 Task: New Product Ideation Session: Facilitate an ideation session to generate innovative concepts for new product offerings based on market insights. Location: Product Ideation Room. Time: 10:00 AM - 12:30 PM.
Action: Mouse moved to (119, 110)
Screenshot: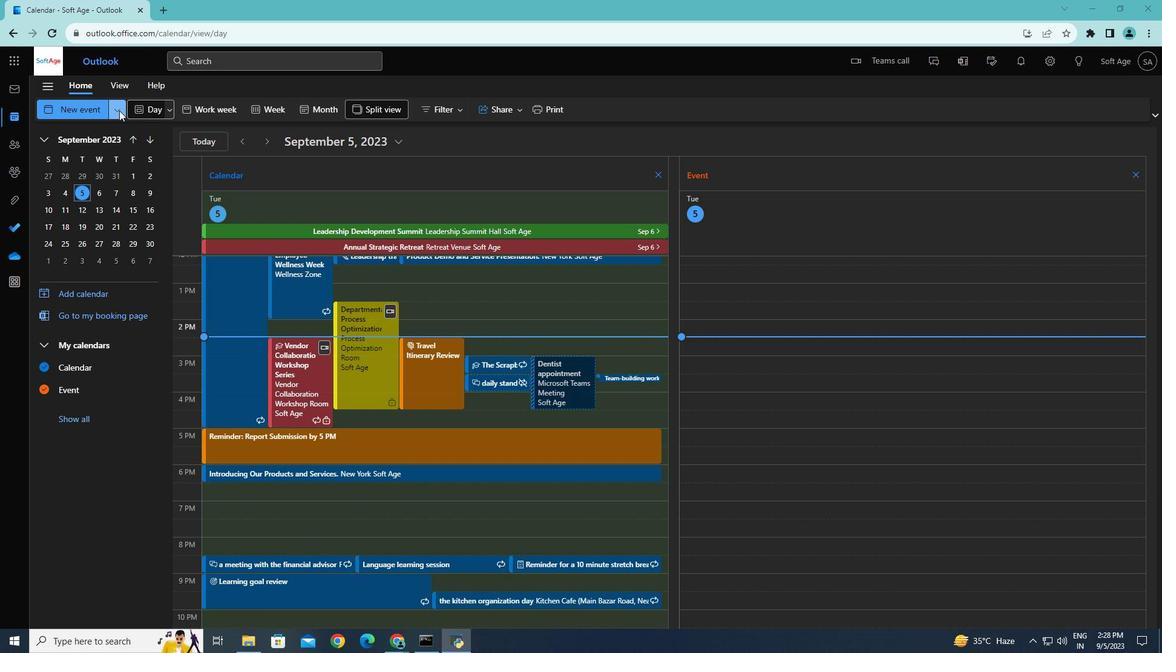 
Action: Mouse pressed left at (119, 110)
Screenshot: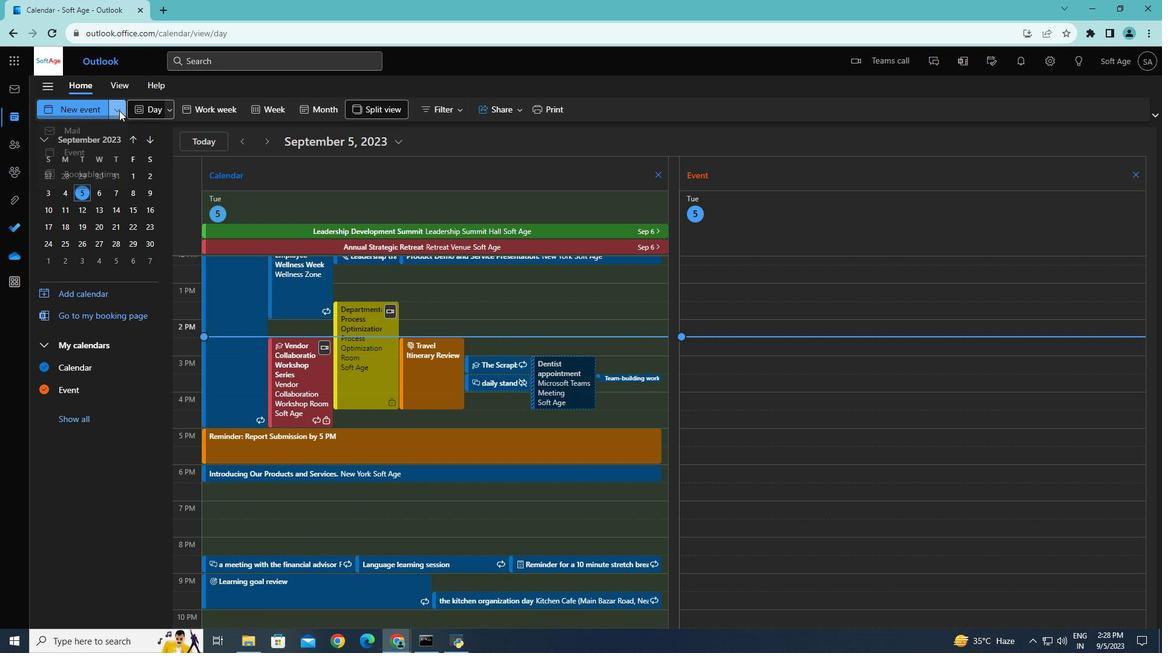 
Action: Mouse moved to (92, 163)
Screenshot: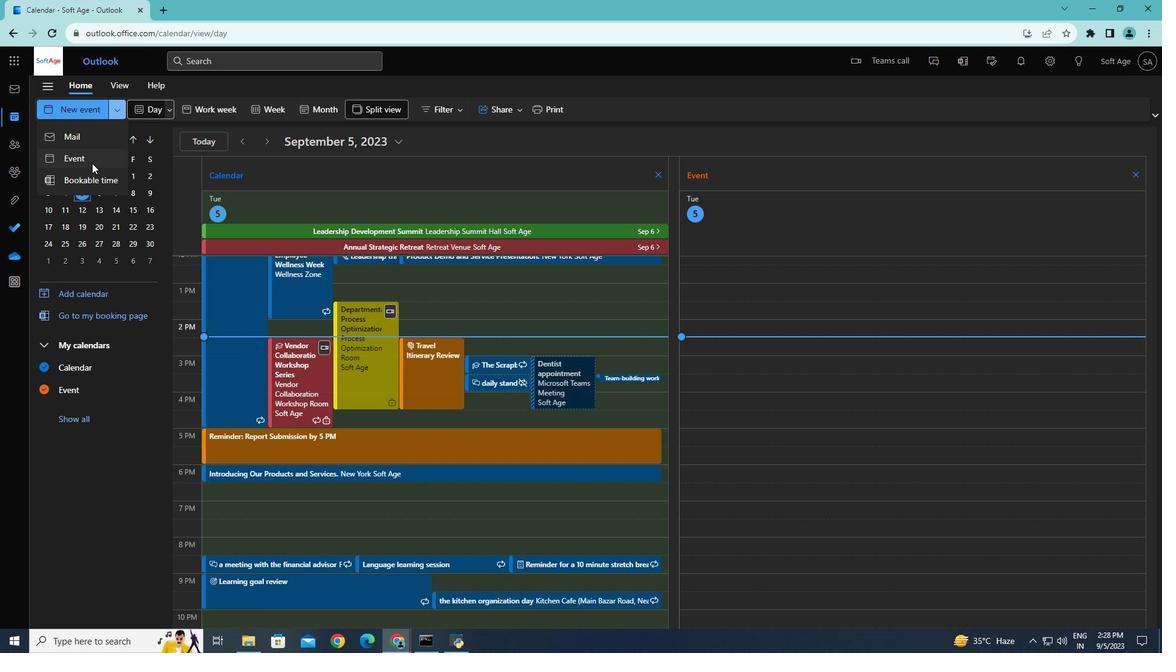 
Action: Mouse pressed left at (92, 163)
Screenshot: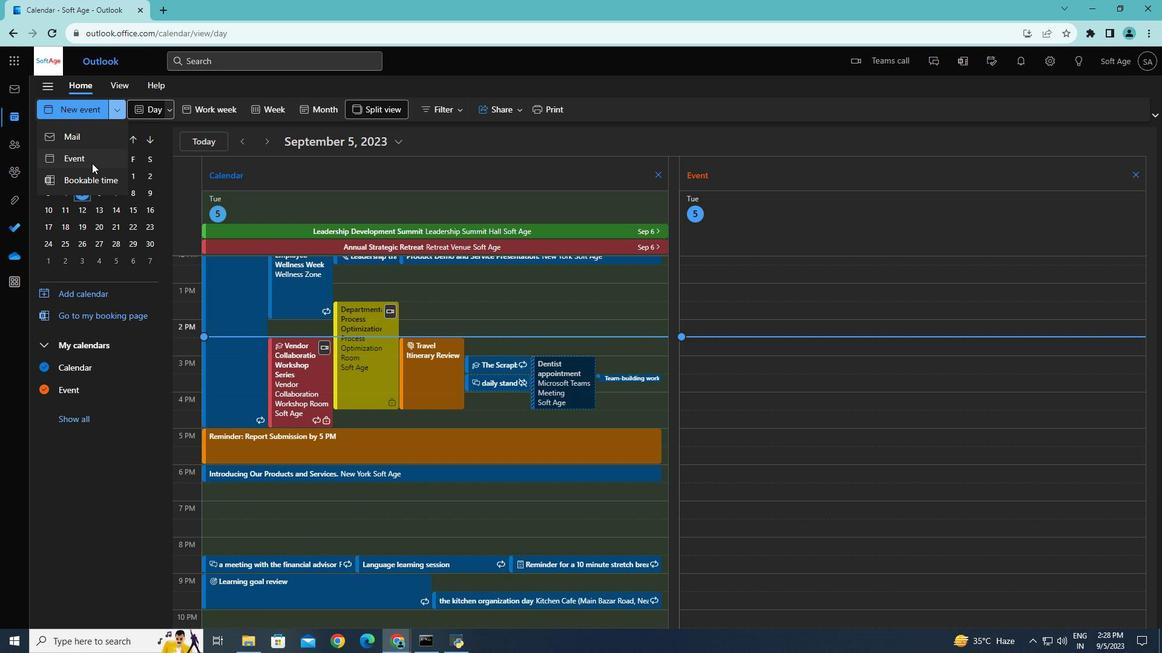 
Action: Mouse moved to (311, 182)
Screenshot: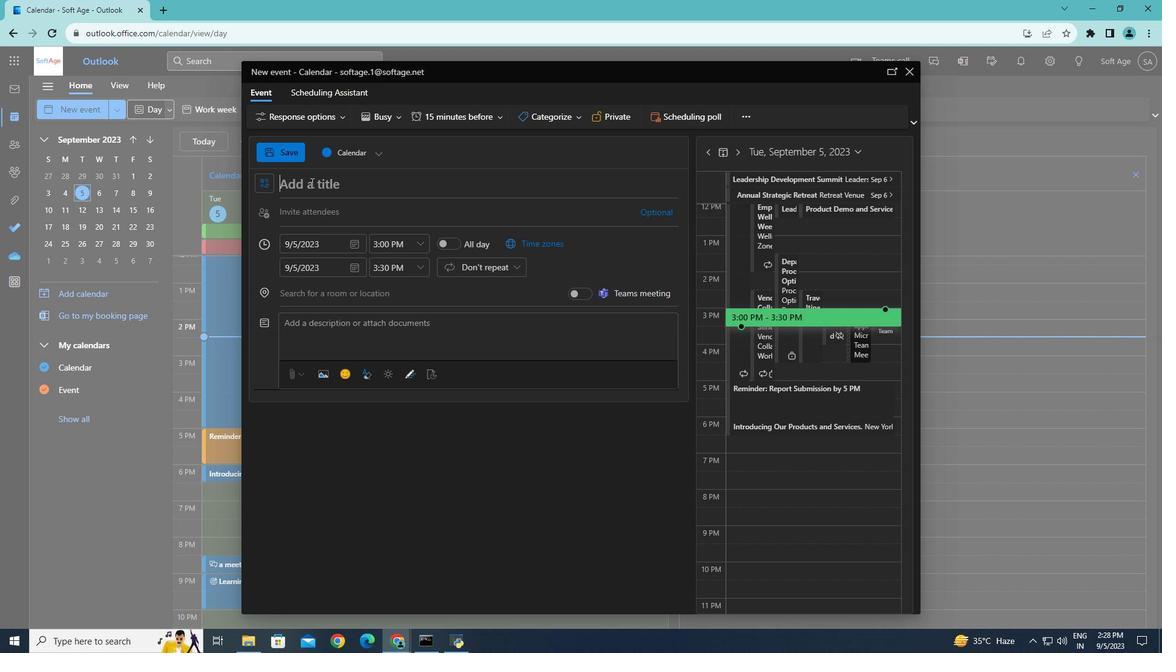 
Action: Mouse pressed left at (311, 182)
Screenshot: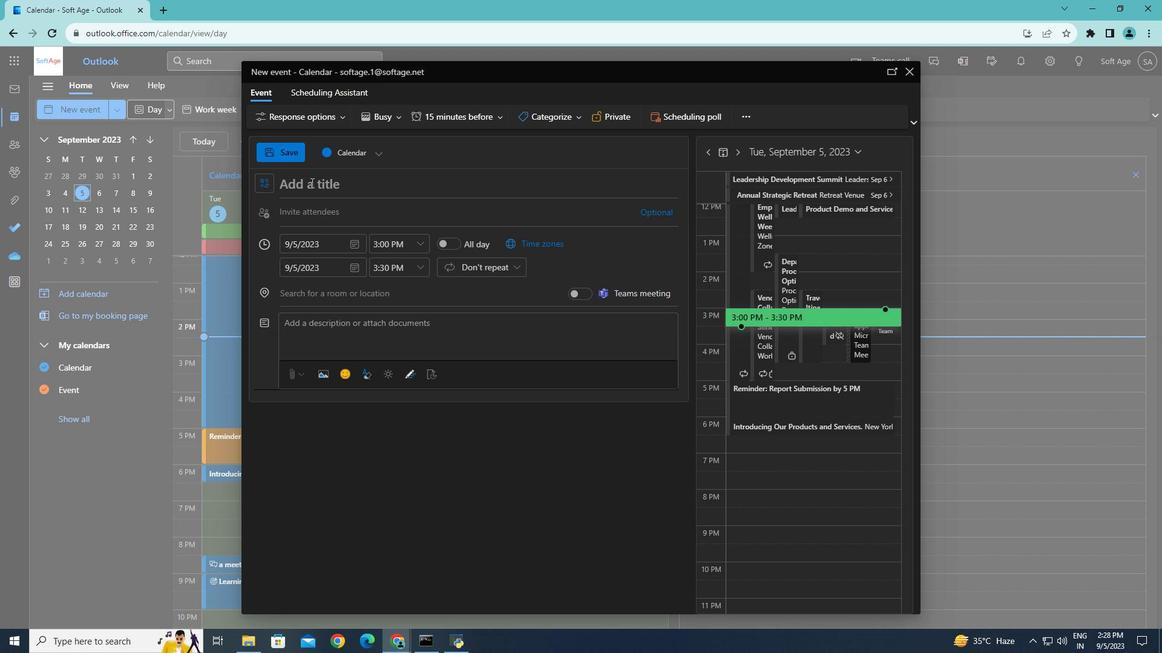 
Action: Mouse moved to (891, 76)
Screenshot: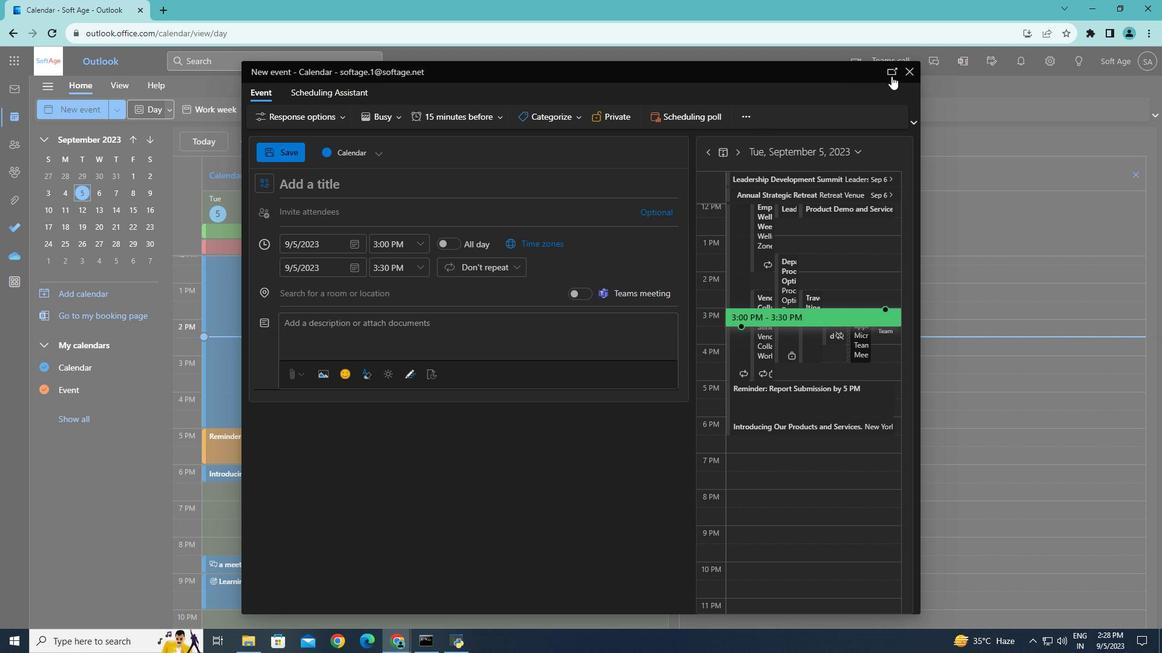 
Action: Mouse pressed left at (891, 76)
Screenshot: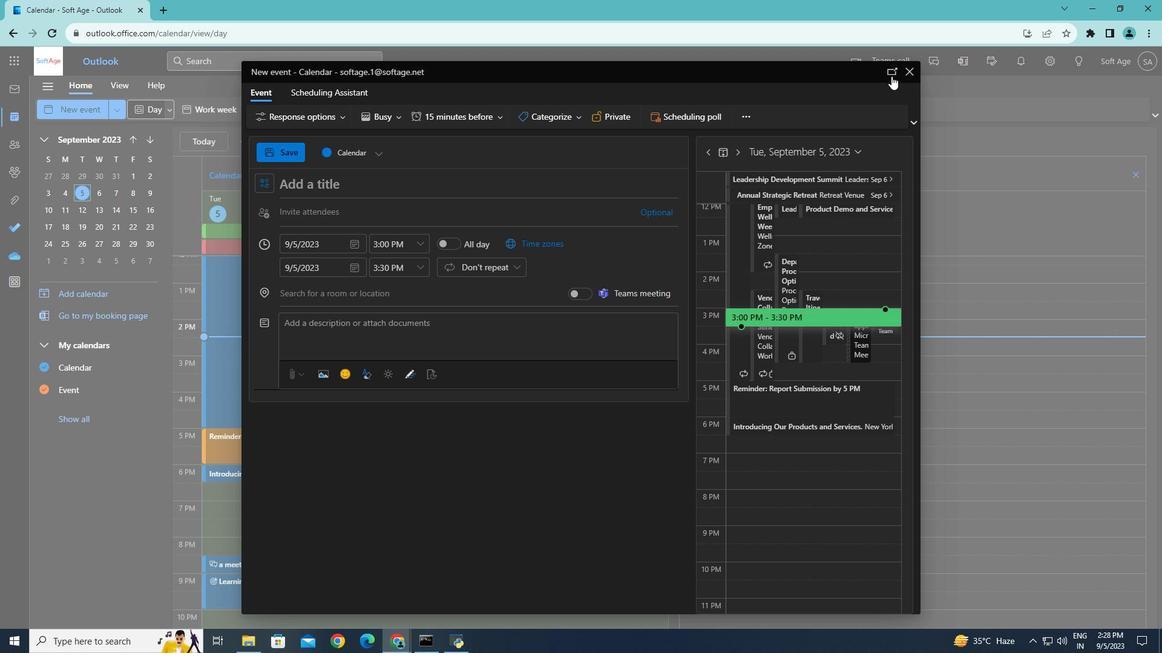
Action: Mouse moved to (798, 71)
Screenshot: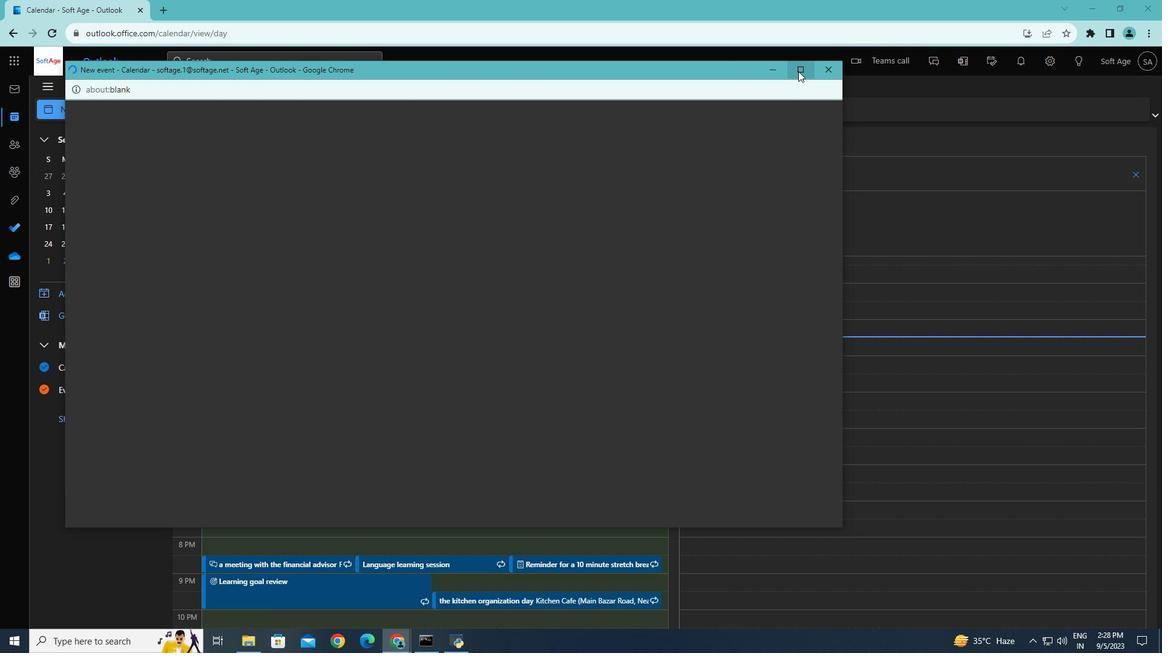 
Action: Mouse pressed left at (798, 71)
Screenshot: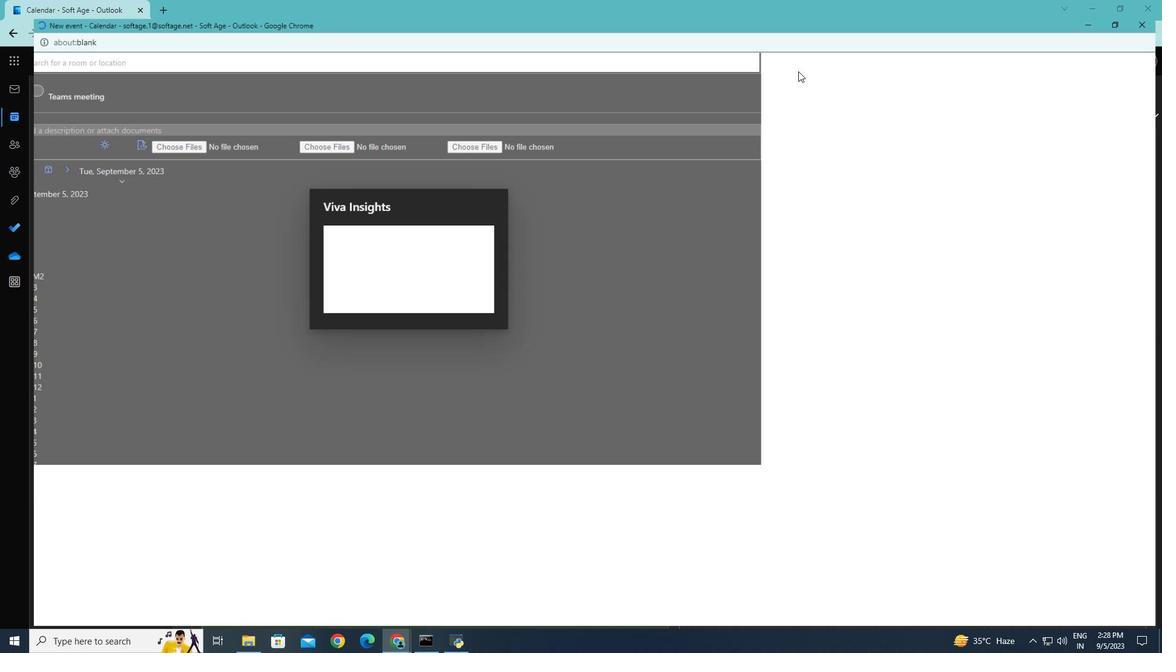 
Action: Mouse moved to (252, 158)
Screenshot: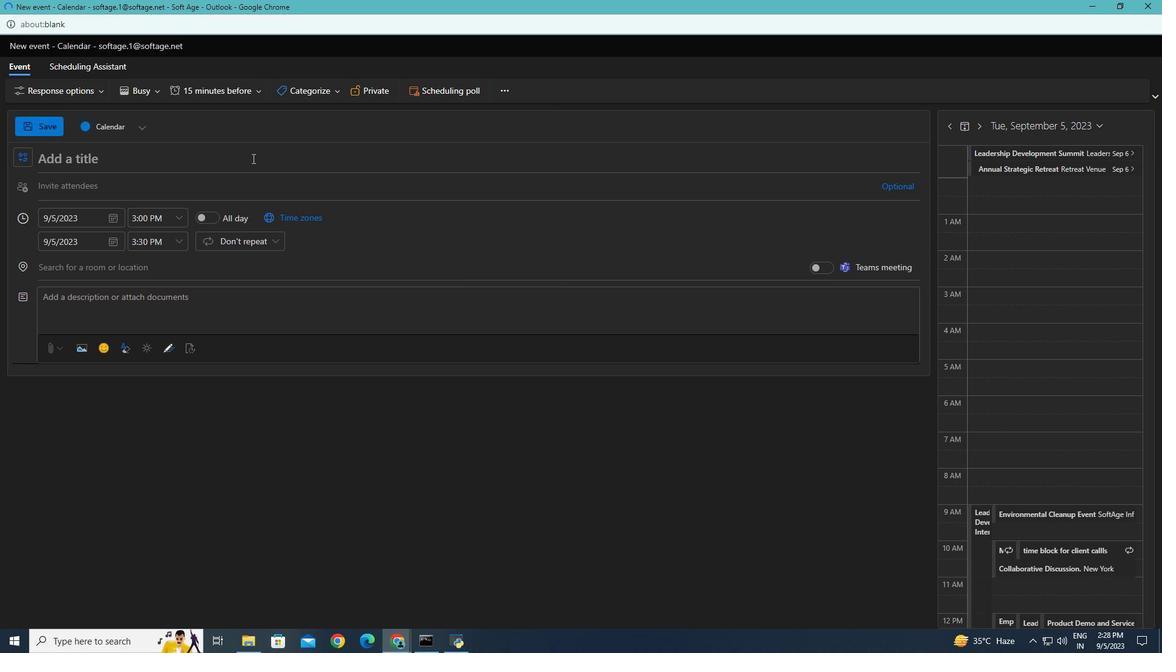 
Action: Key pressed <Key.caps_lock>N<Key.caps_lock>ew<Key.space><Key.caps_lock>P<Key.caps_lock>ro
Screenshot: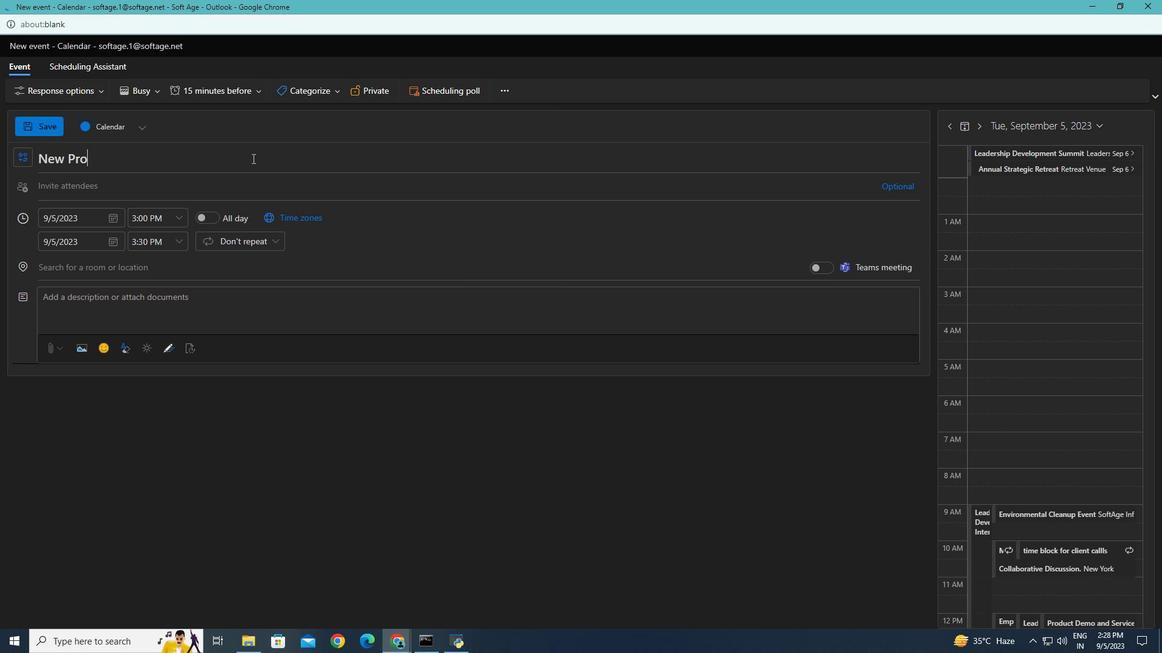 
Action: Mouse moved to (254, 158)
Screenshot: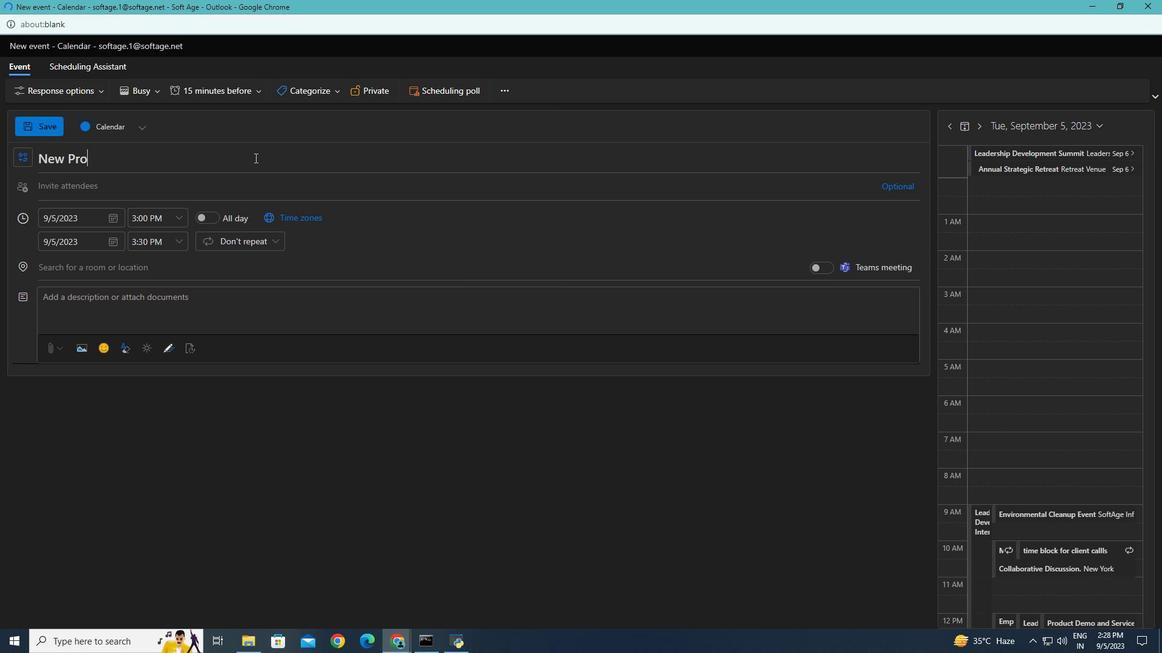 
Action: Key pressed duct<Key.space><Key.caps_lock>I<Key.caps_lock>deation<Key.space><Key.caps_lock>S<Key.caps_lock>ession
Screenshot: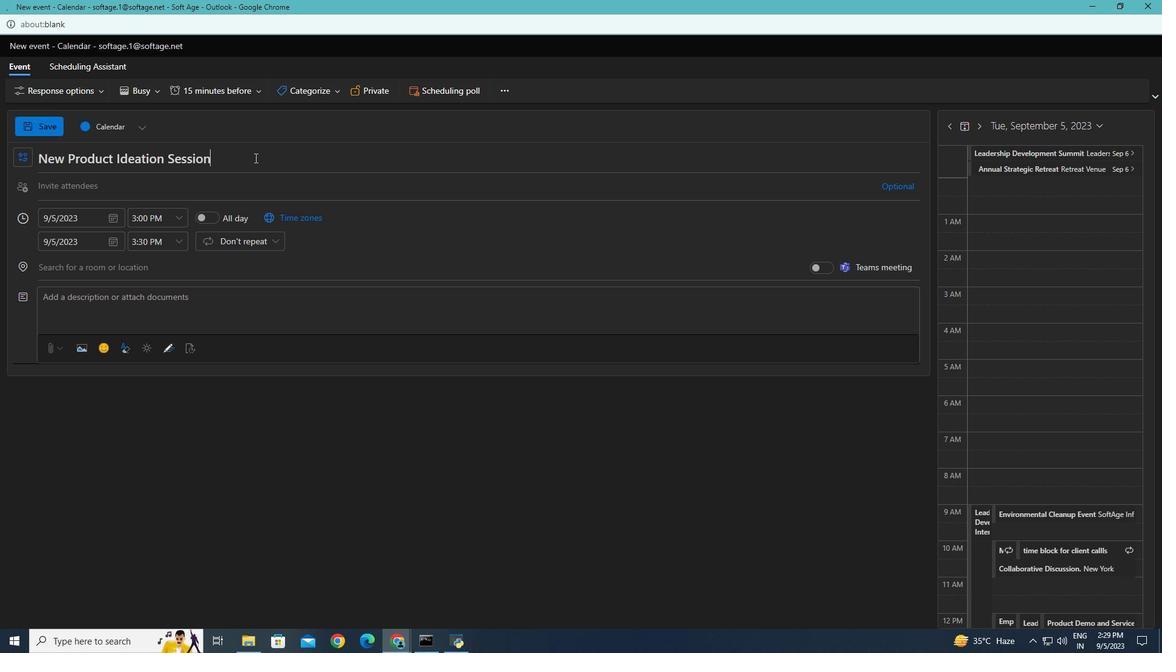 
Action: Mouse moved to (195, 303)
Screenshot: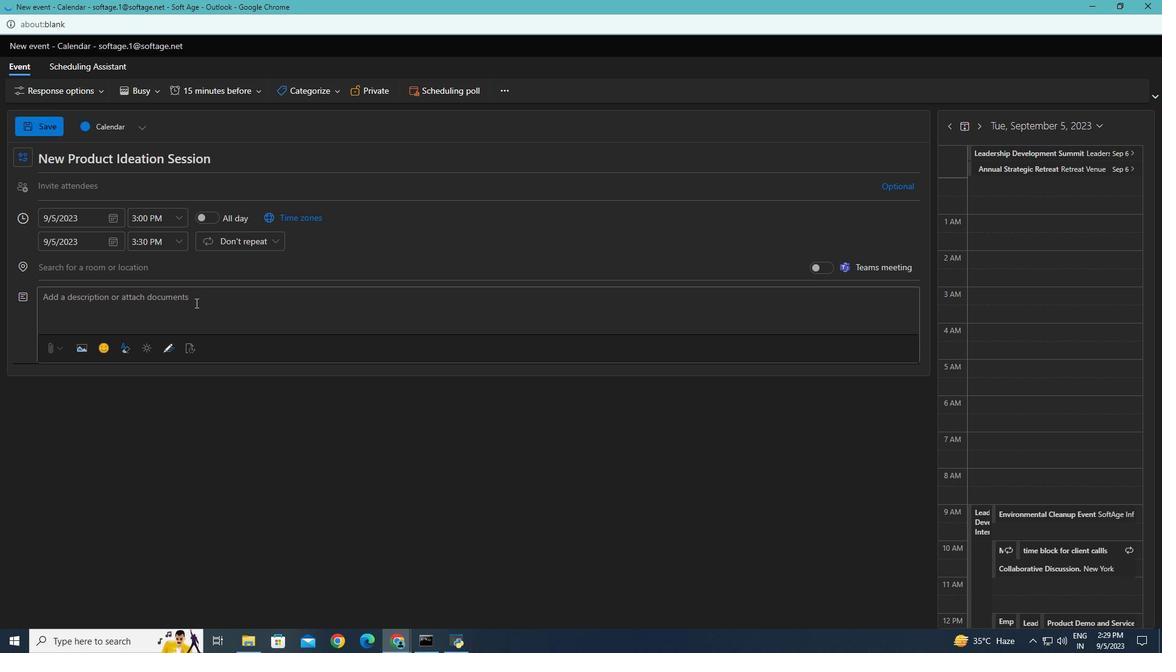 
Action: Mouse pressed left at (195, 303)
Screenshot: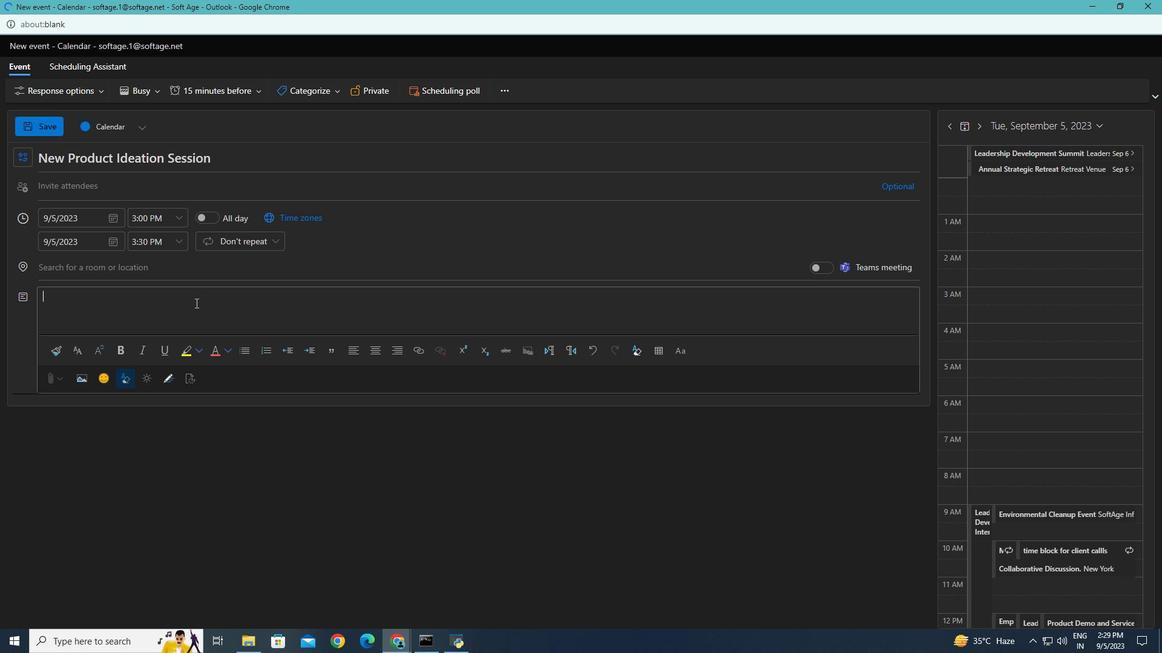 
Action: Key pressed <Key.caps_lock>F<Key.caps_lock>acilitate<Key.space>an<Key.space>ideation<Key.space>session<Key.space>to<Key.space>generate<Key.space>innovative<Key.space>concepts<Key.space>for<Key.space>new<Key.space>product<Key.space>offerings<Key.space>based<Key.space>on<Key.space>market<Key.space>insights.
Screenshot: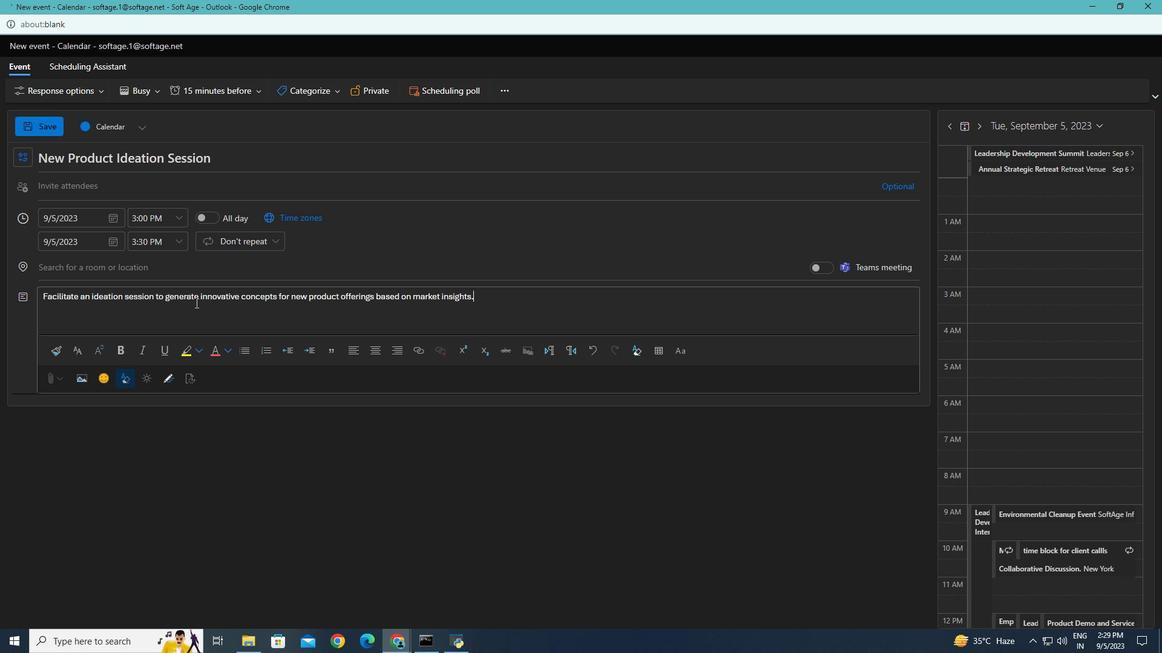 
Action: Mouse moved to (105, 263)
Screenshot: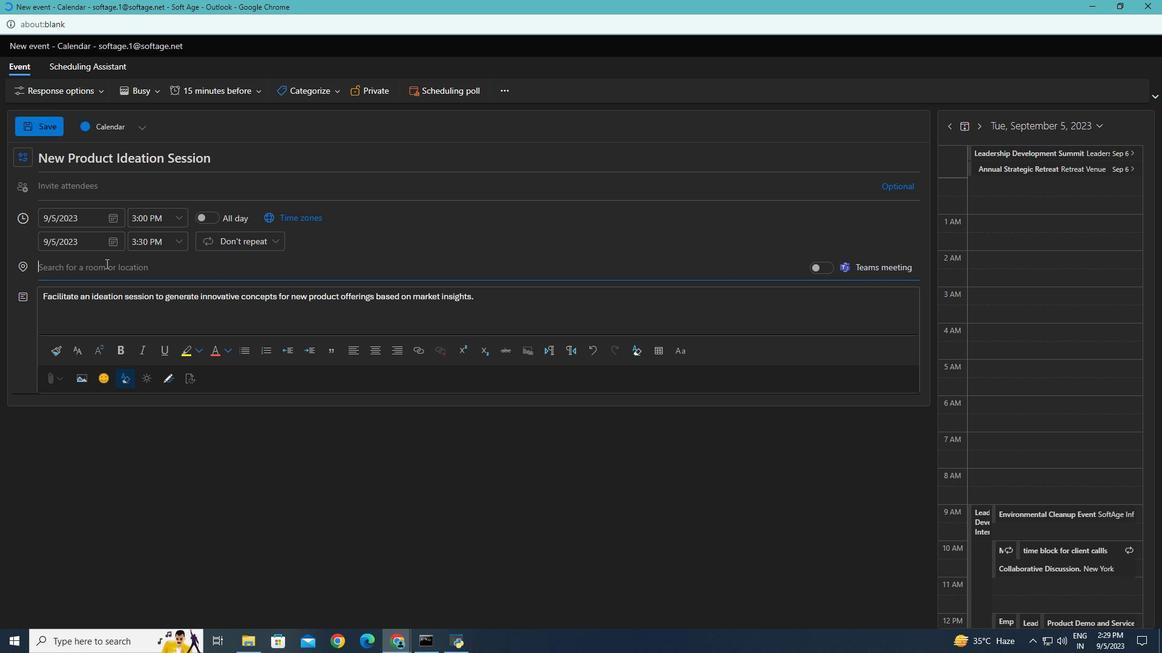 
Action: Mouse pressed left at (105, 263)
Screenshot: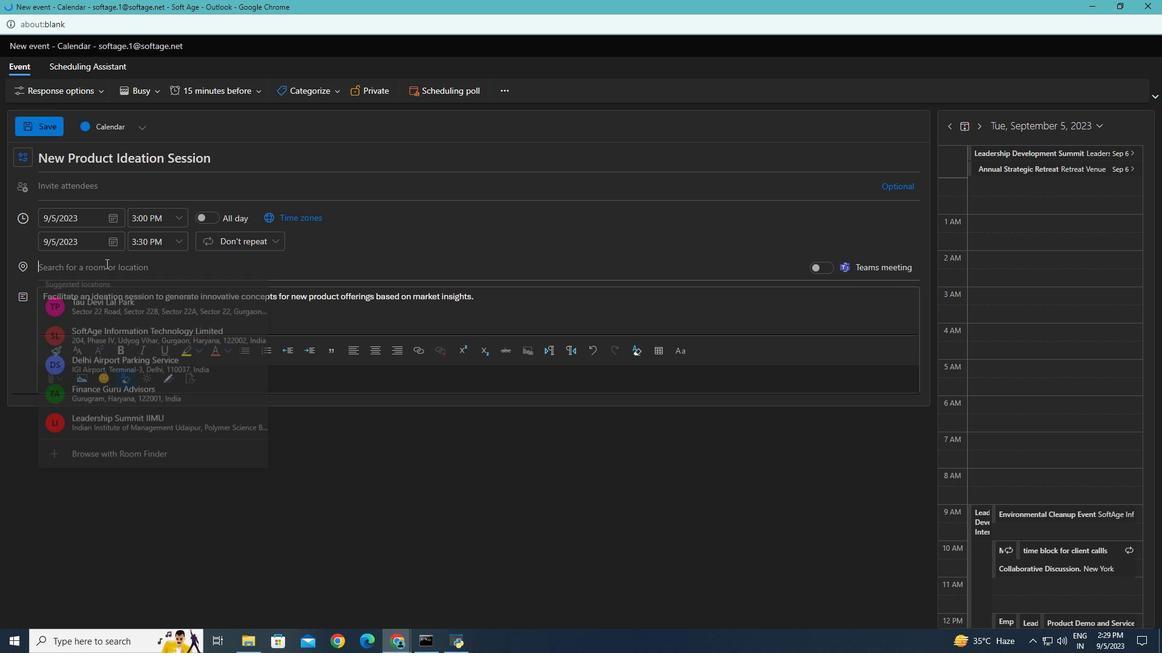 
Action: Key pressed <Key.caps_lock>P<Key.caps_lock>roduct<Key.space><Key.caps_lock>I<Key.caps_lock>deation<Key.space><Key.caps_lock>R<Key.caps_lock>oom<Key.enter>
Screenshot: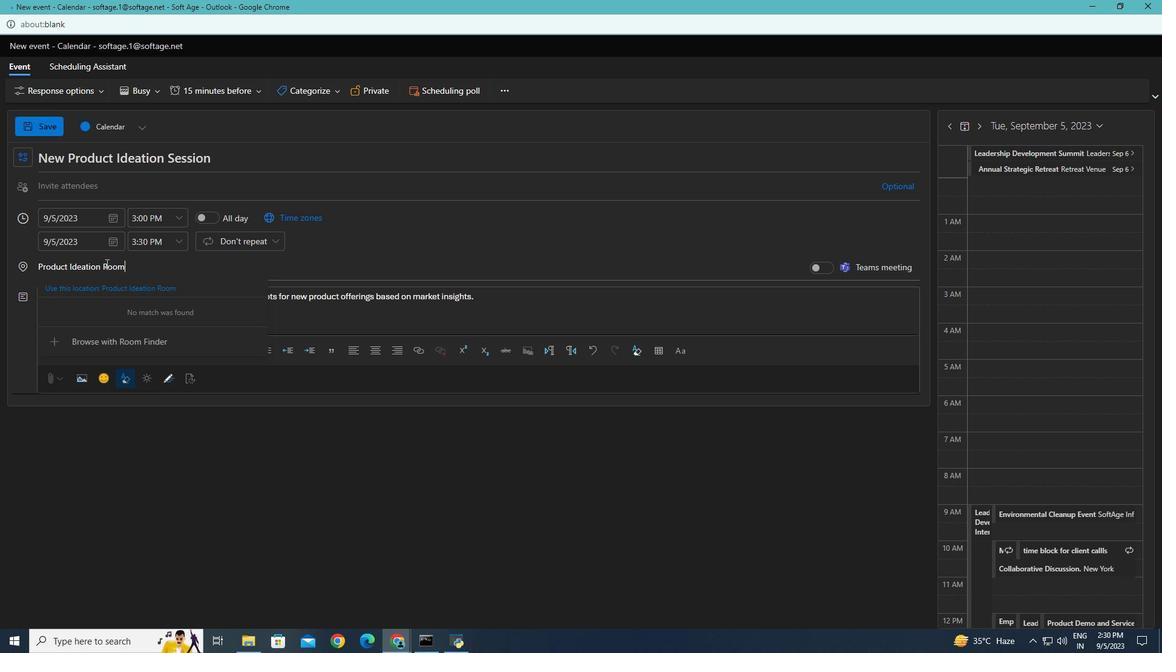 
Action: Mouse moved to (179, 216)
Screenshot: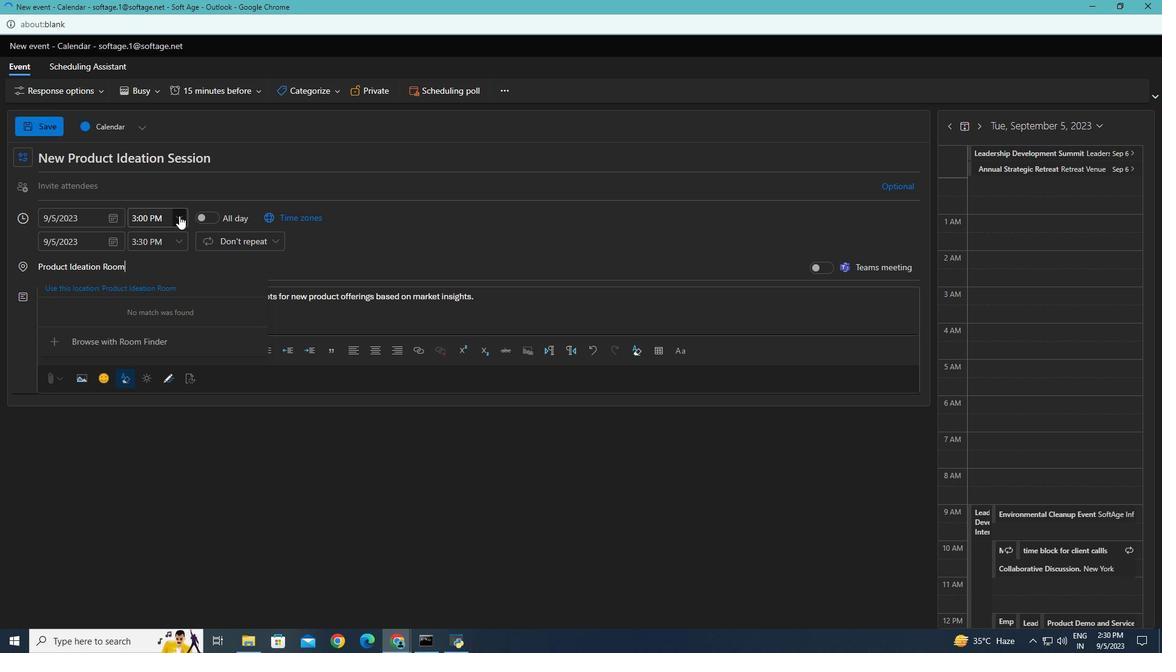 
Action: Mouse pressed left at (179, 216)
Screenshot: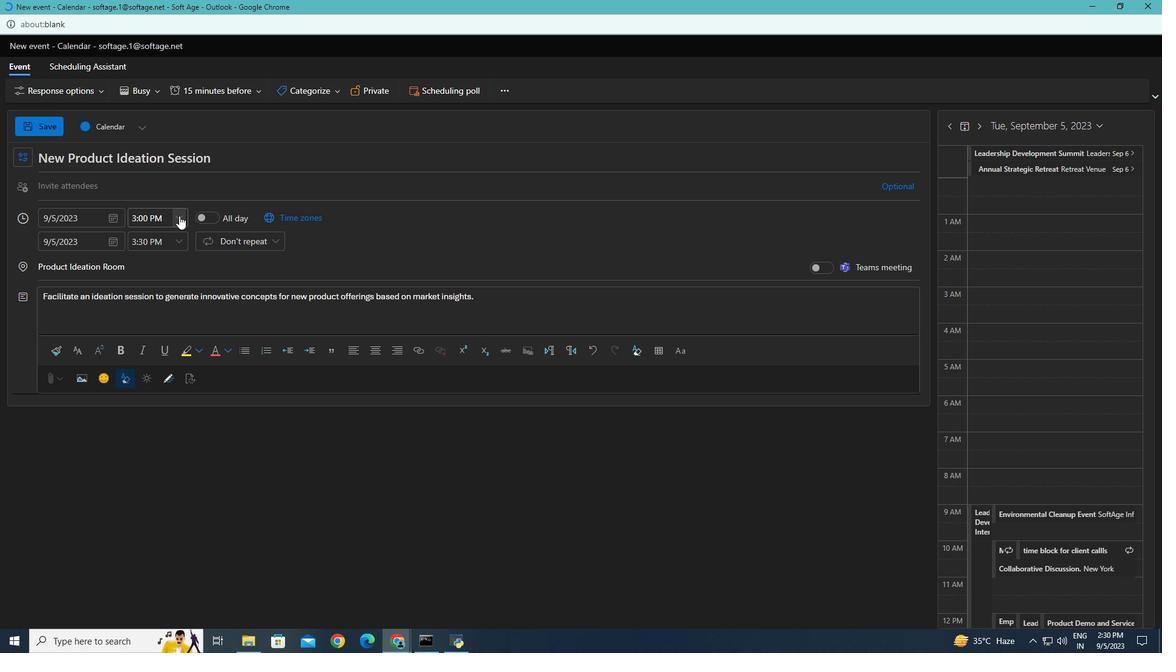 
Action: Mouse moved to (165, 263)
Screenshot: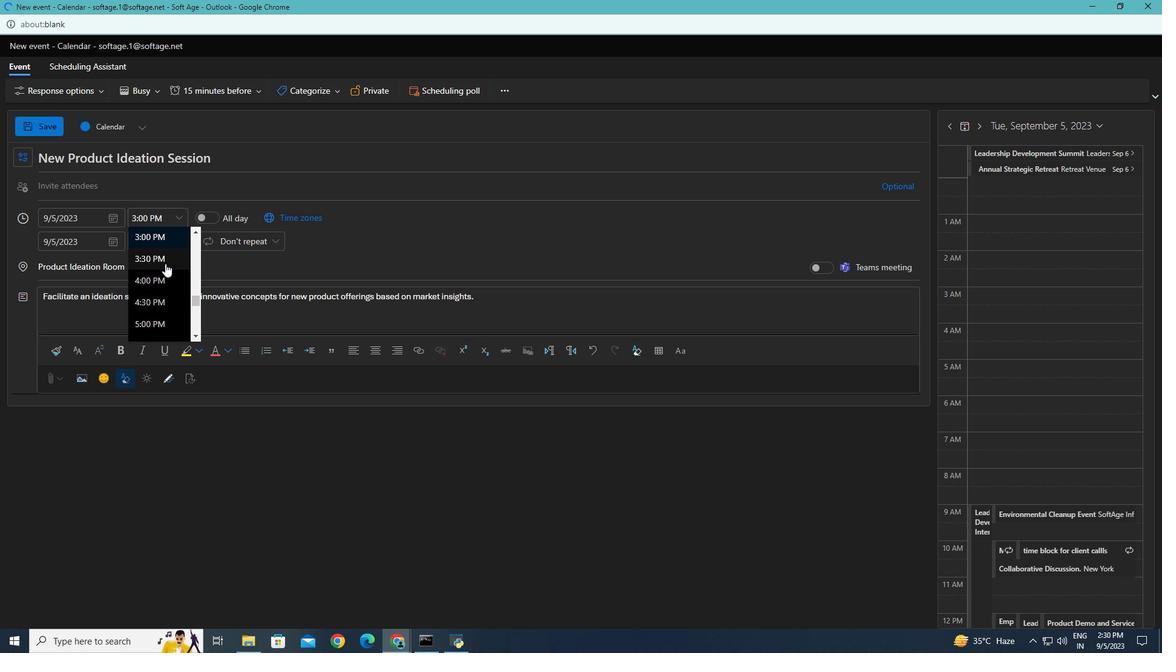 
Action: Mouse scrolled (165, 264) with delta (0, 0)
Screenshot: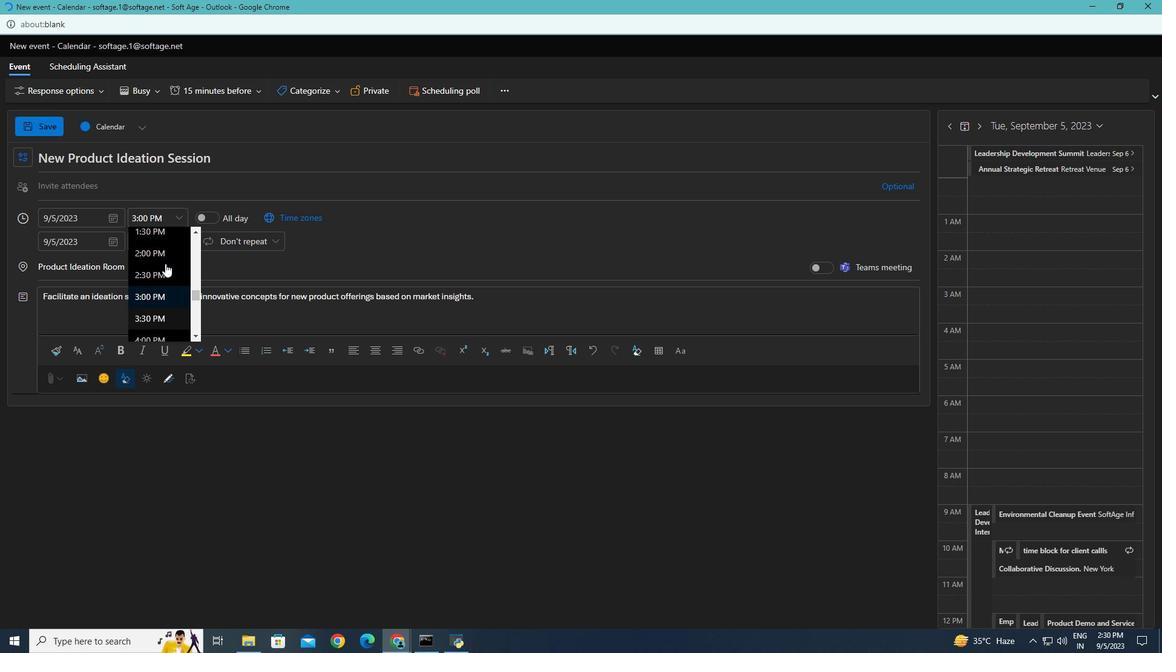 
Action: Mouse scrolled (165, 264) with delta (0, 0)
Screenshot: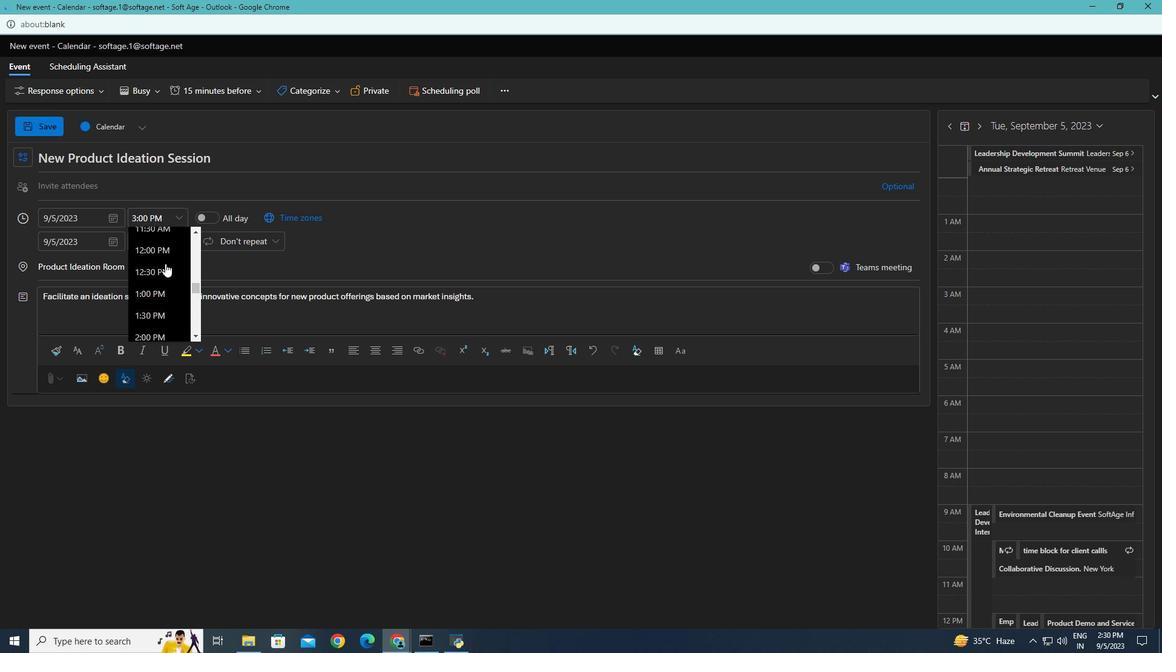 
Action: Mouse scrolled (165, 264) with delta (0, 0)
Screenshot: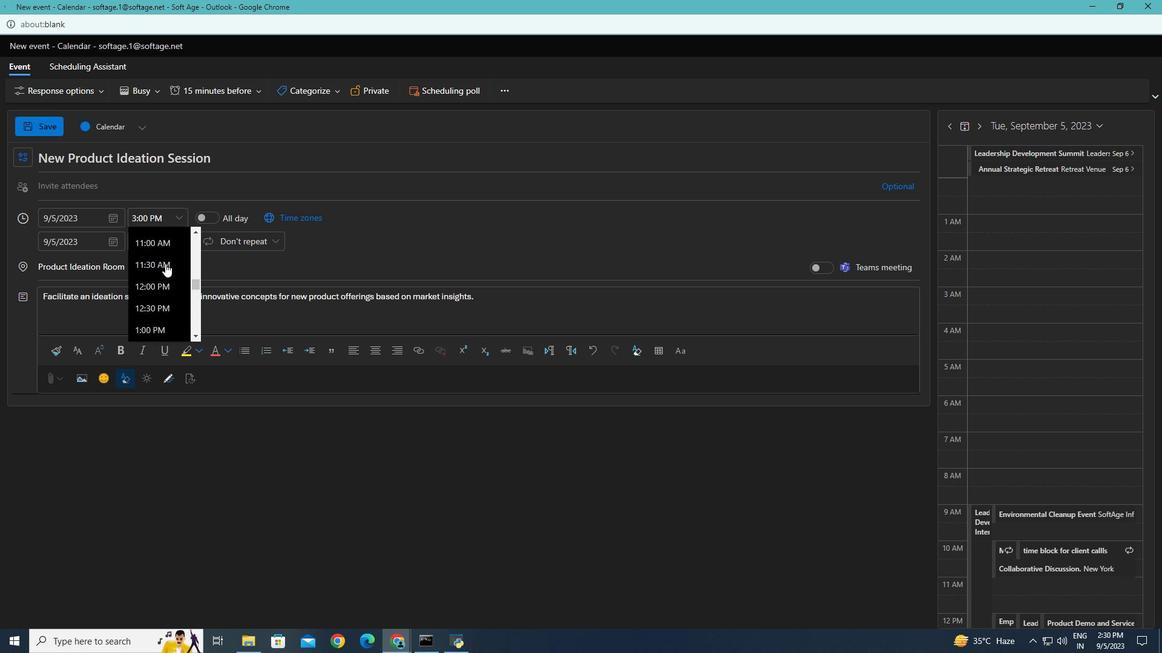 
Action: Mouse moved to (164, 250)
Screenshot: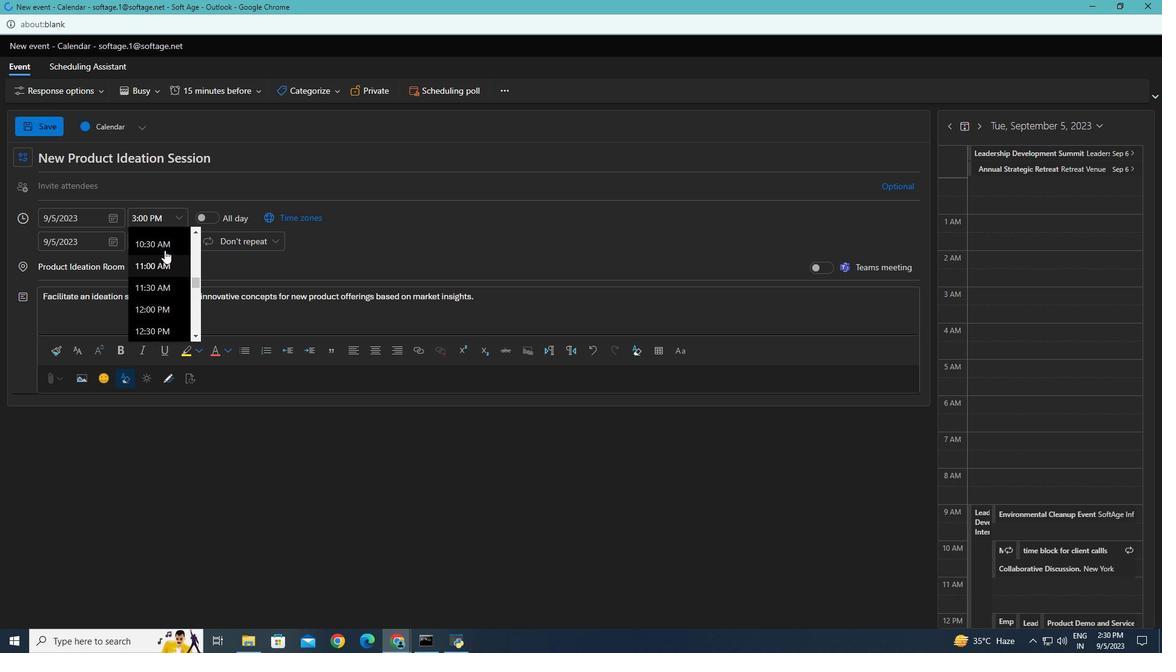 
Action: Mouse scrolled (164, 251) with delta (0, 0)
Screenshot: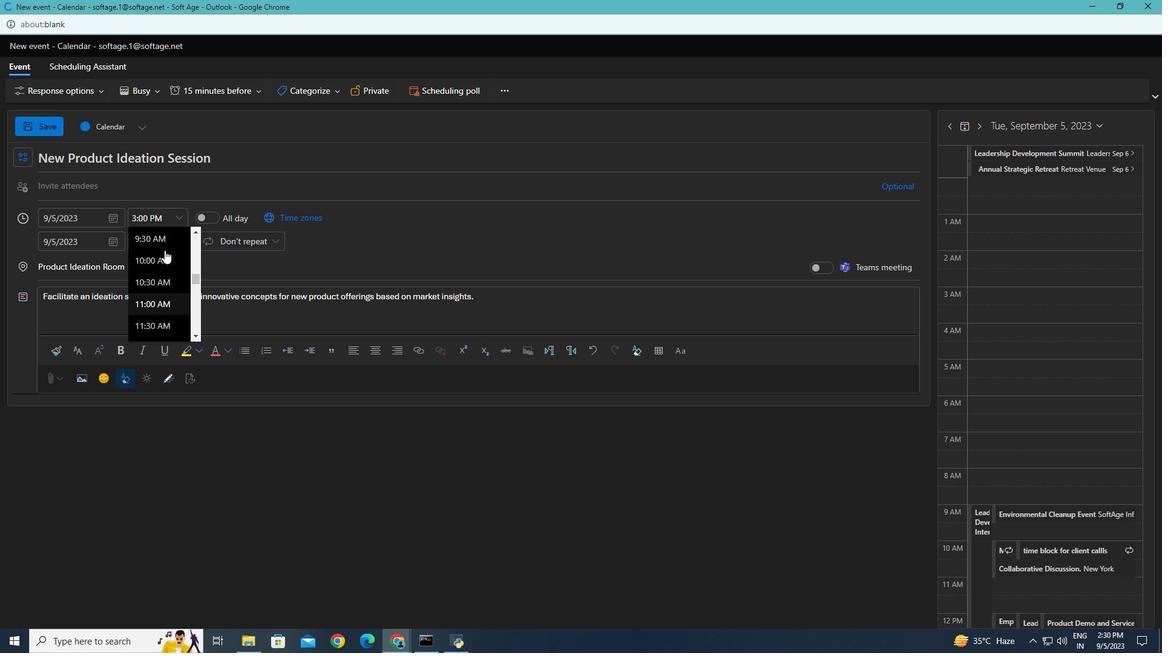 
Action: Mouse moved to (162, 259)
Screenshot: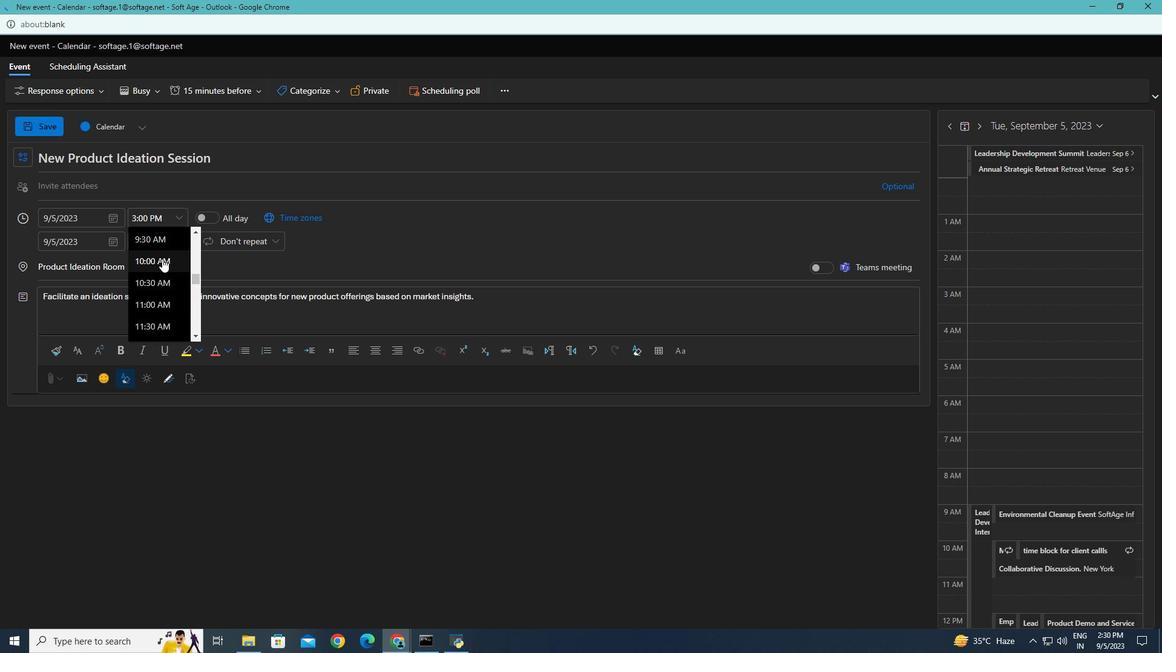 
Action: Mouse pressed left at (162, 259)
Screenshot: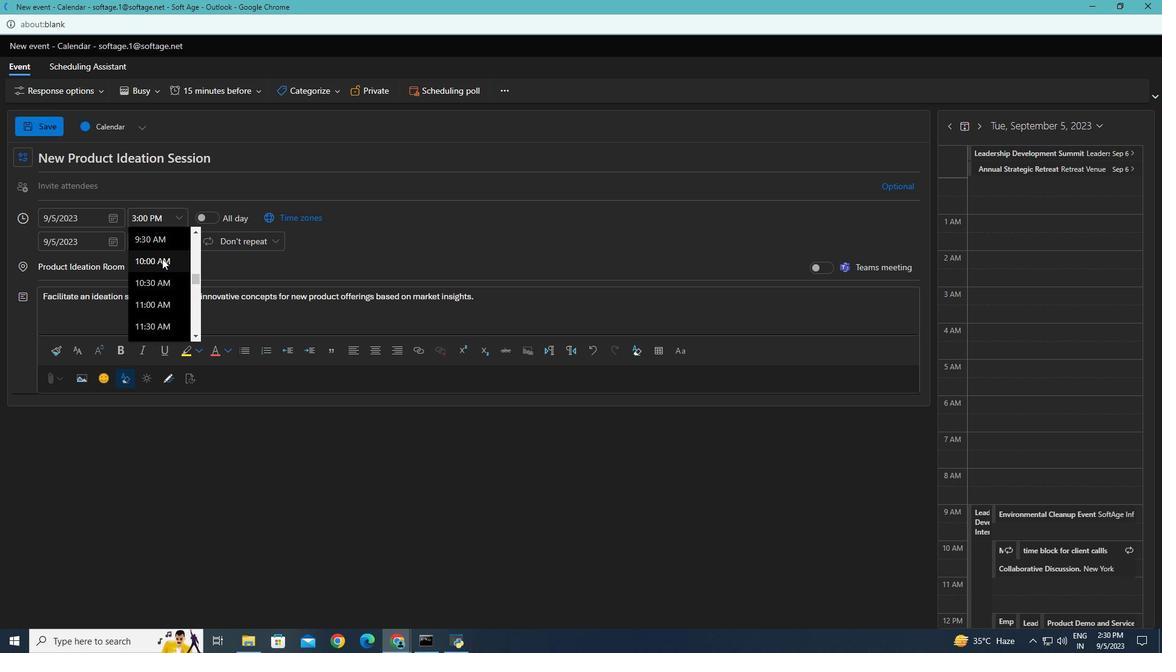 
Action: Mouse moved to (178, 243)
Screenshot: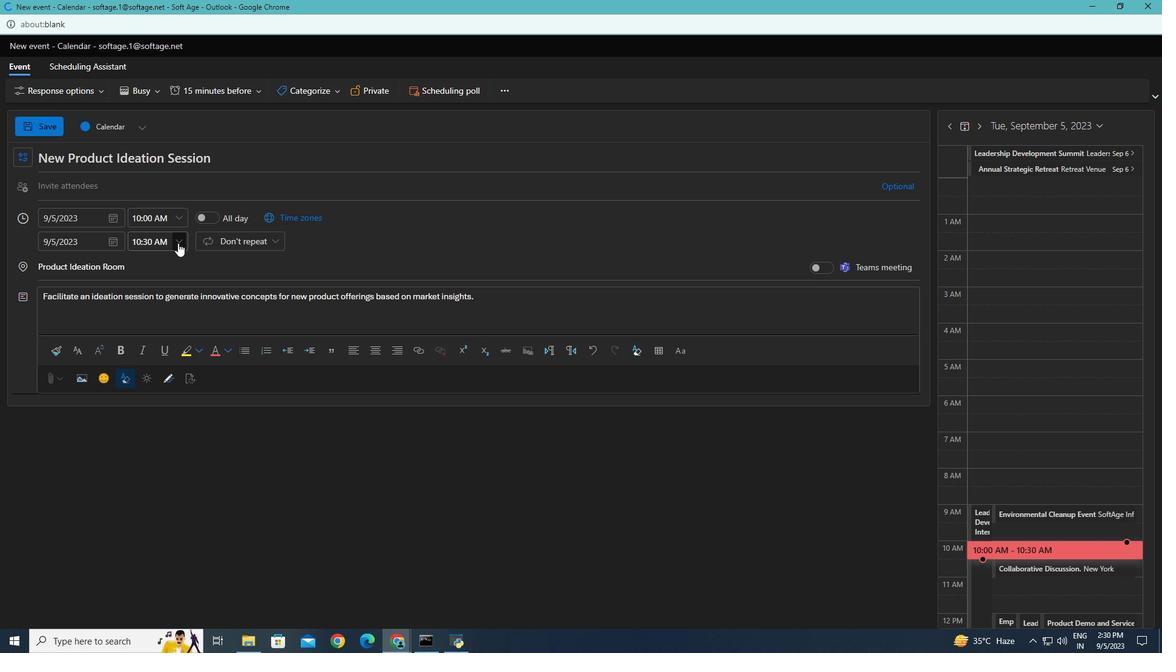 
Action: Mouse pressed left at (178, 243)
Screenshot: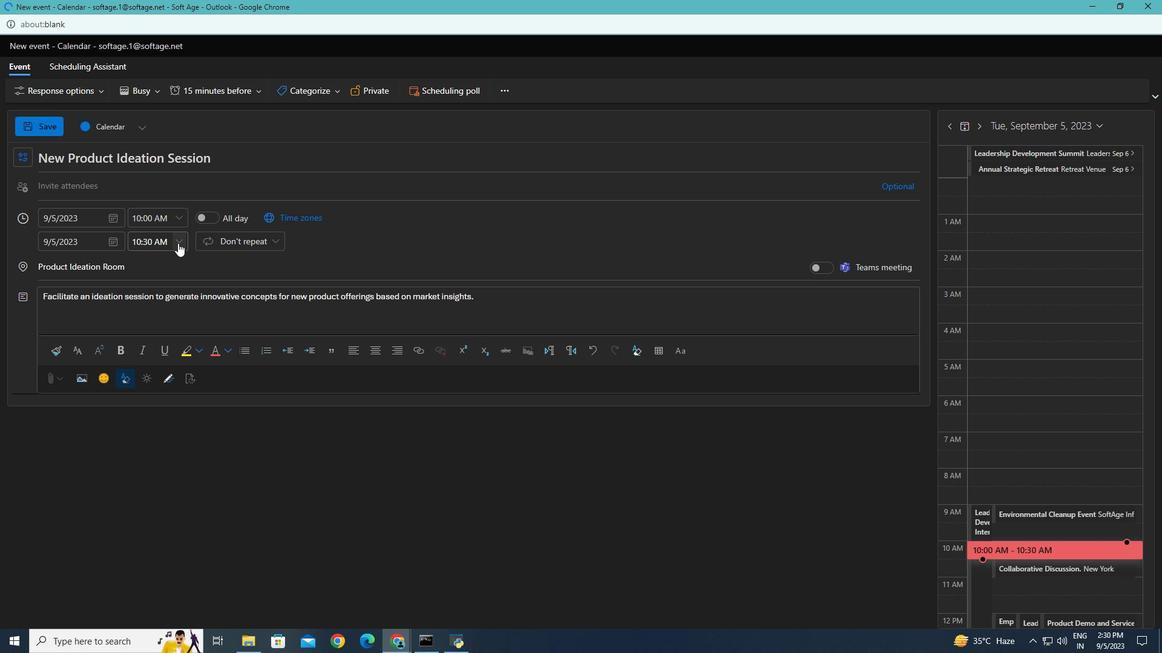 
Action: Mouse moved to (159, 343)
Screenshot: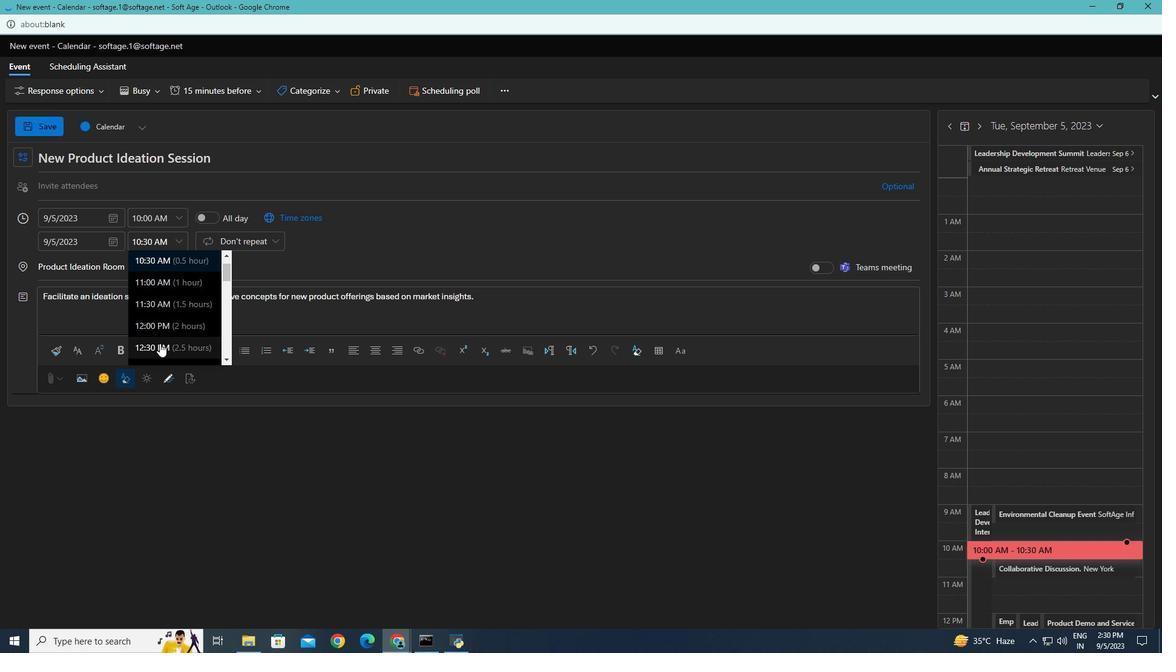 
Action: Mouse pressed left at (159, 343)
Screenshot: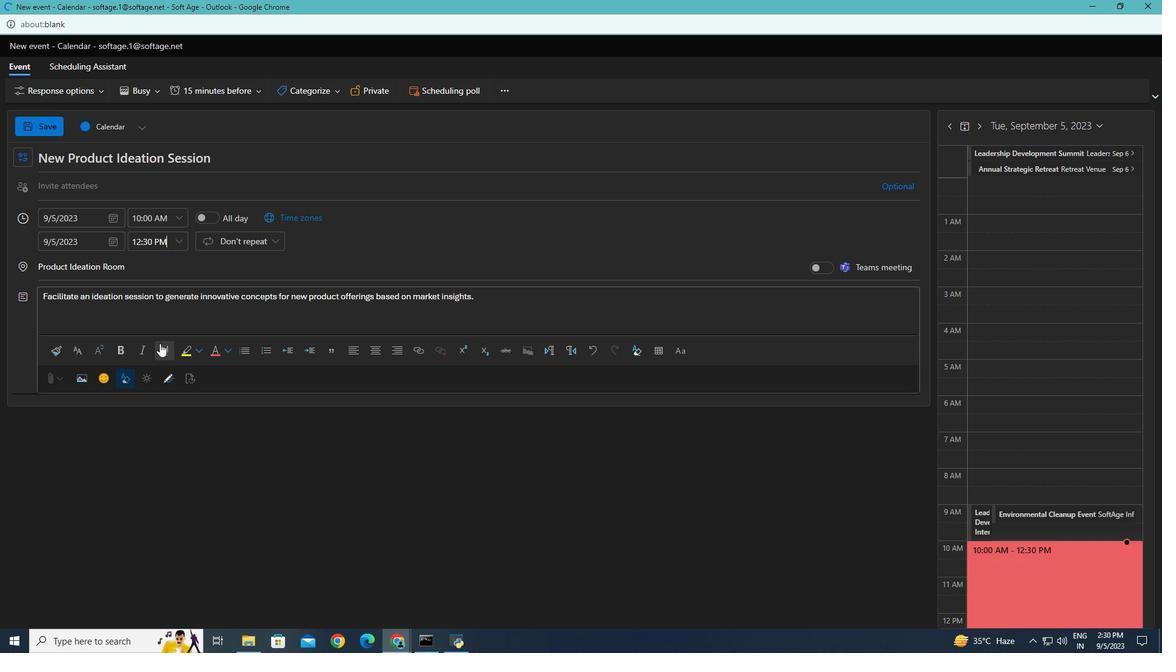 
Action: Mouse moved to (217, 90)
Screenshot: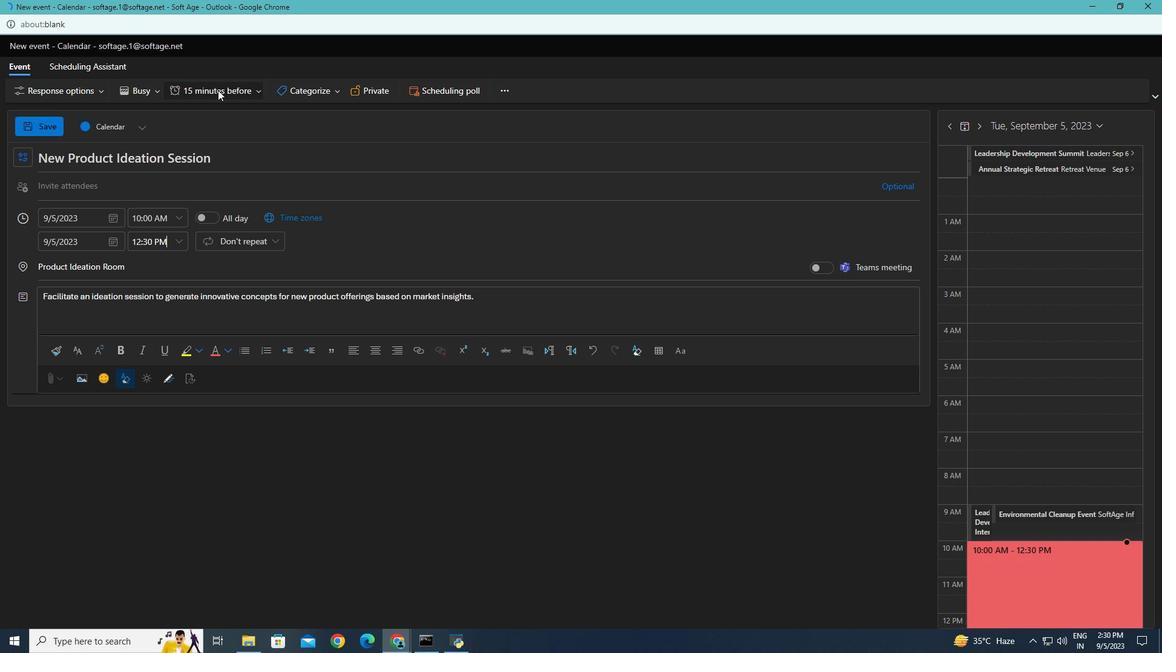 
Action: Mouse pressed left at (217, 90)
Screenshot: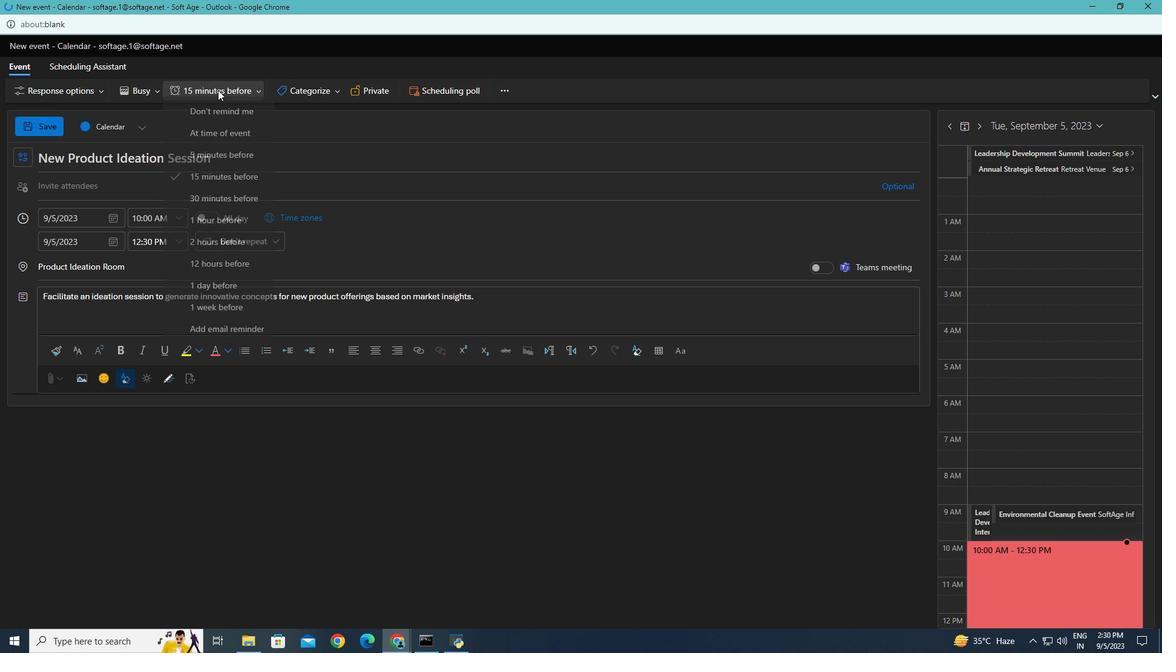 
Action: Mouse moved to (202, 205)
Screenshot: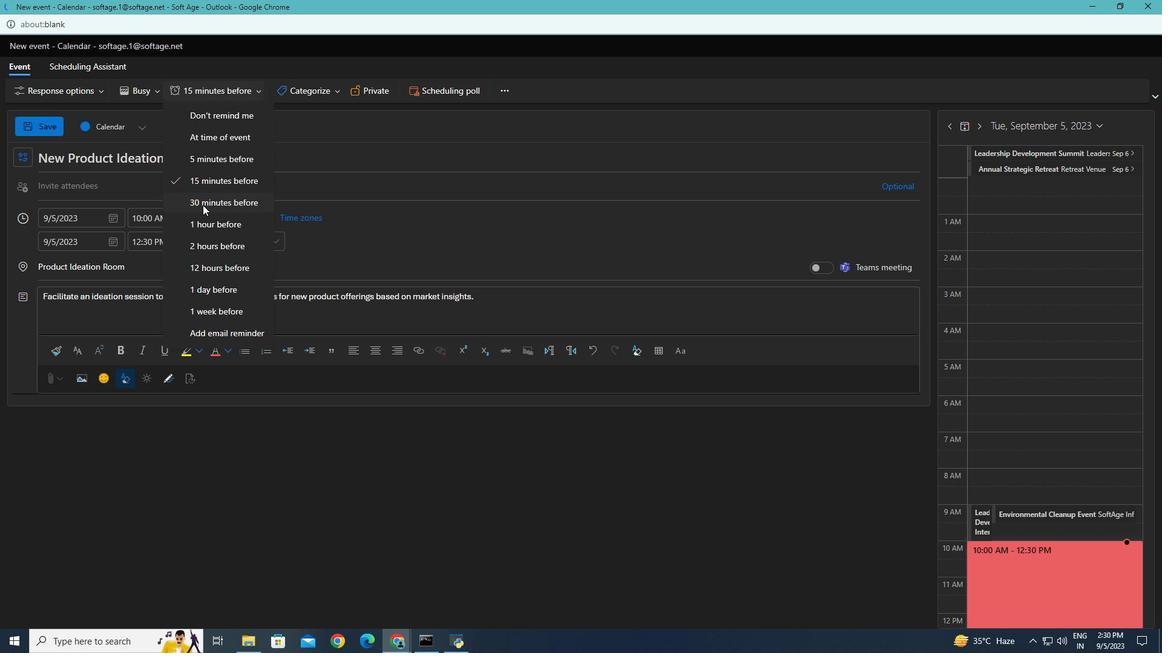
Action: Mouse pressed left at (202, 205)
Screenshot: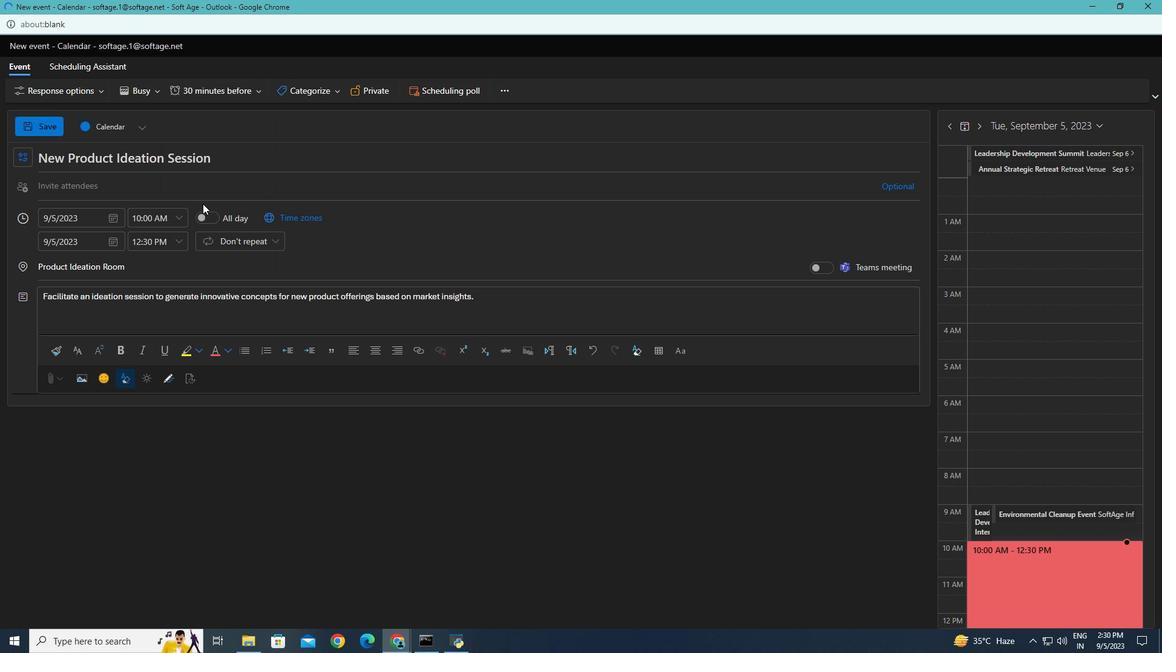 
Action: Mouse moved to (308, 90)
Screenshot: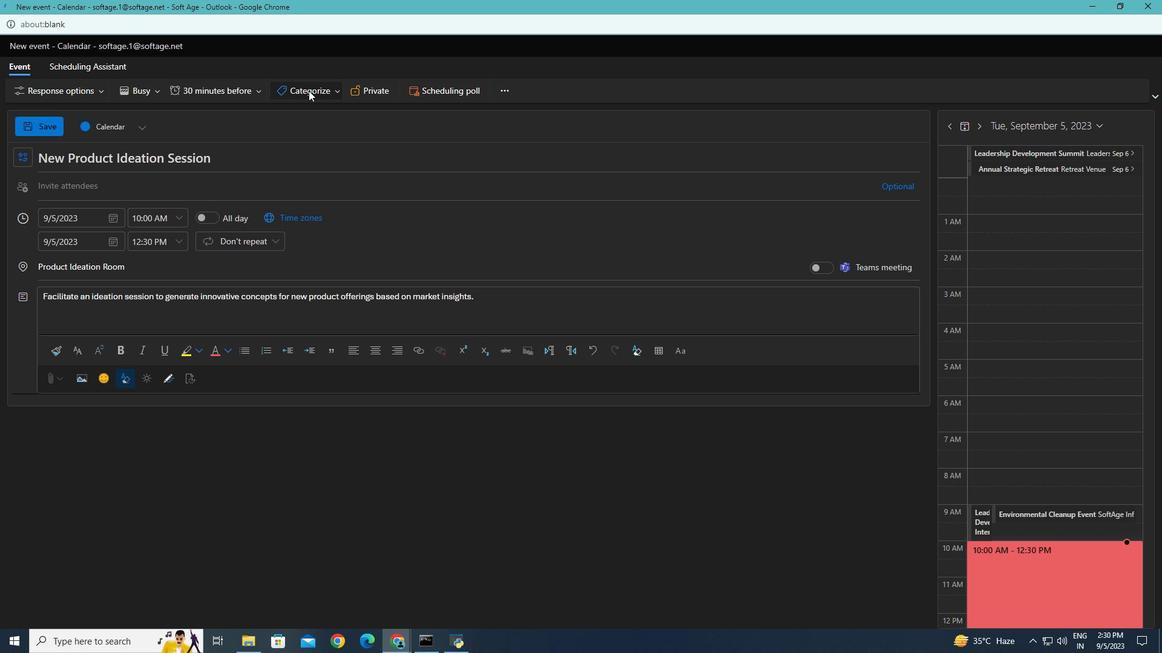 
Action: Mouse pressed left at (308, 90)
Screenshot: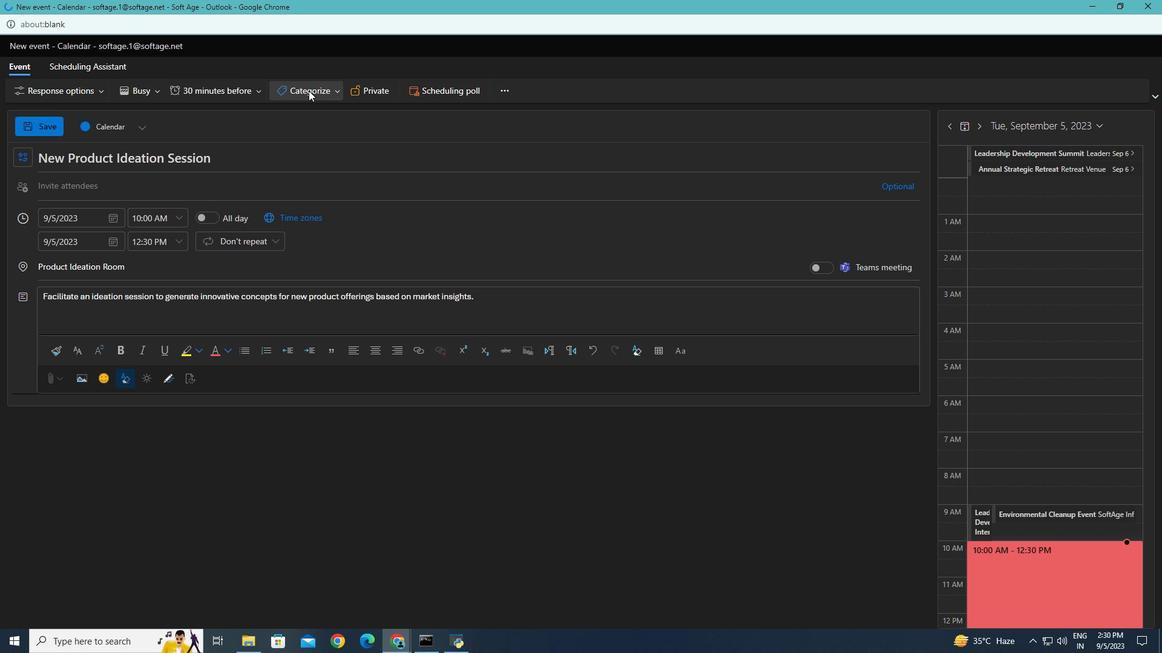 
Action: Mouse moved to (304, 245)
Screenshot: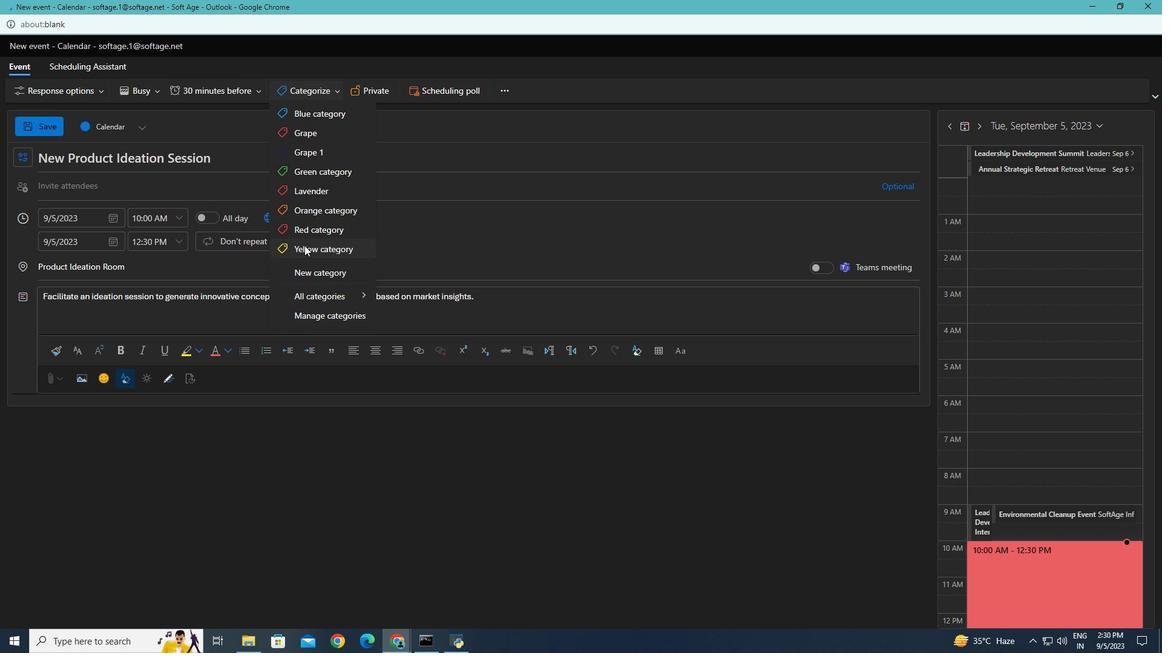 
Action: Mouse pressed left at (304, 245)
Screenshot: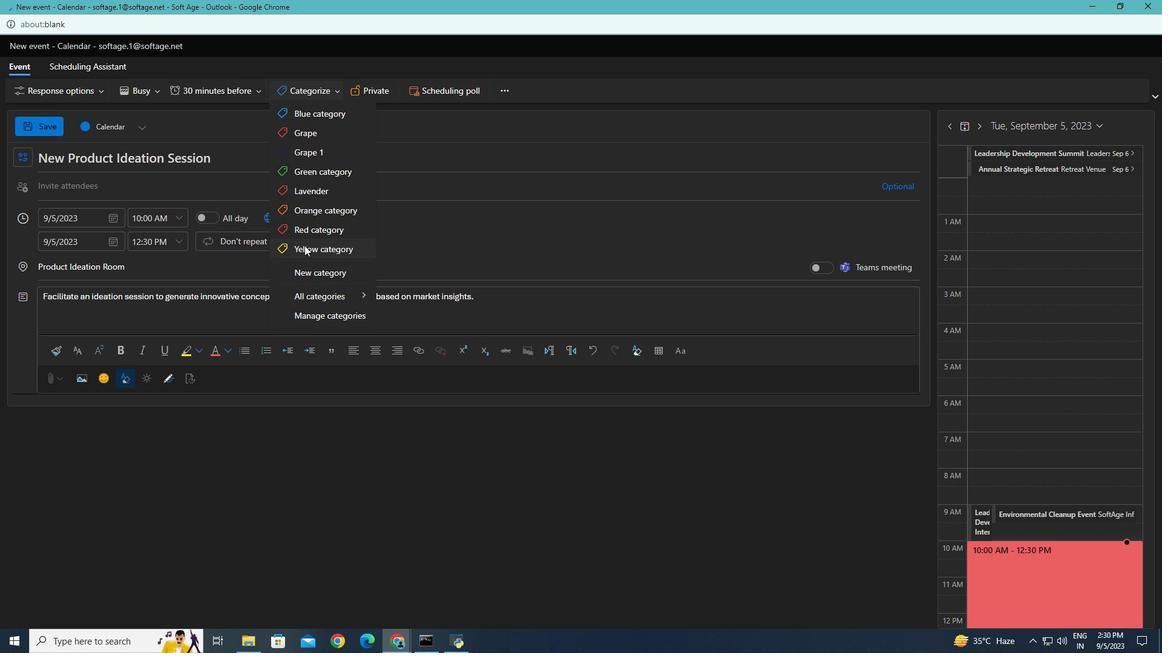 
Action: Mouse moved to (104, 189)
Screenshot: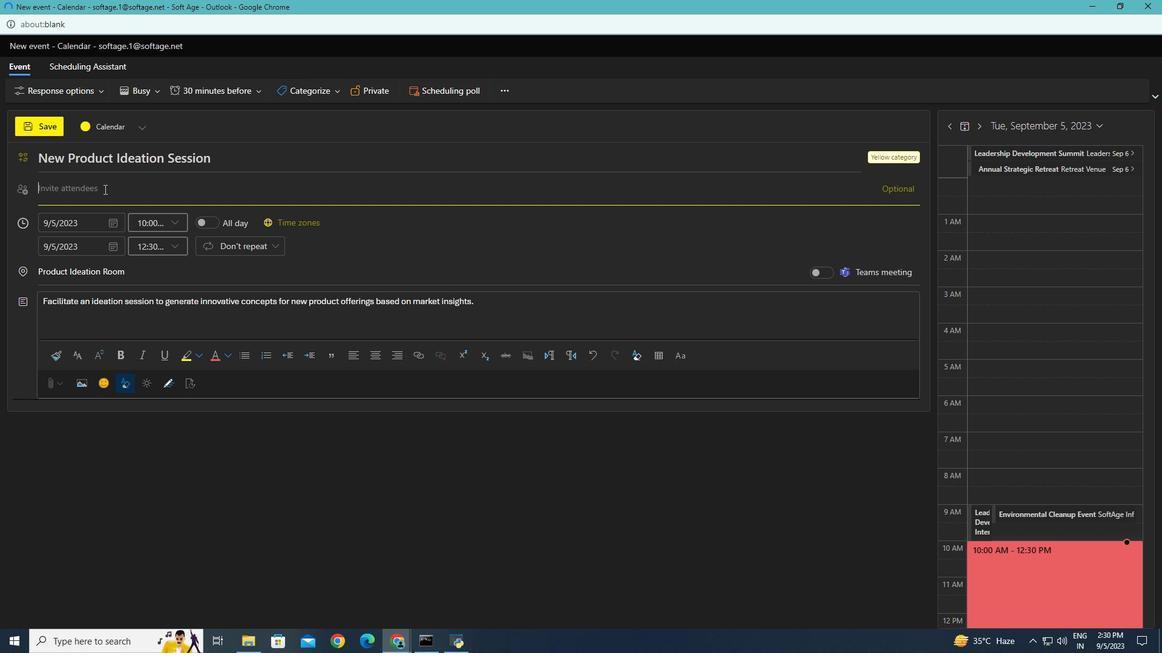 
Action: Mouse pressed left at (104, 189)
Screenshot: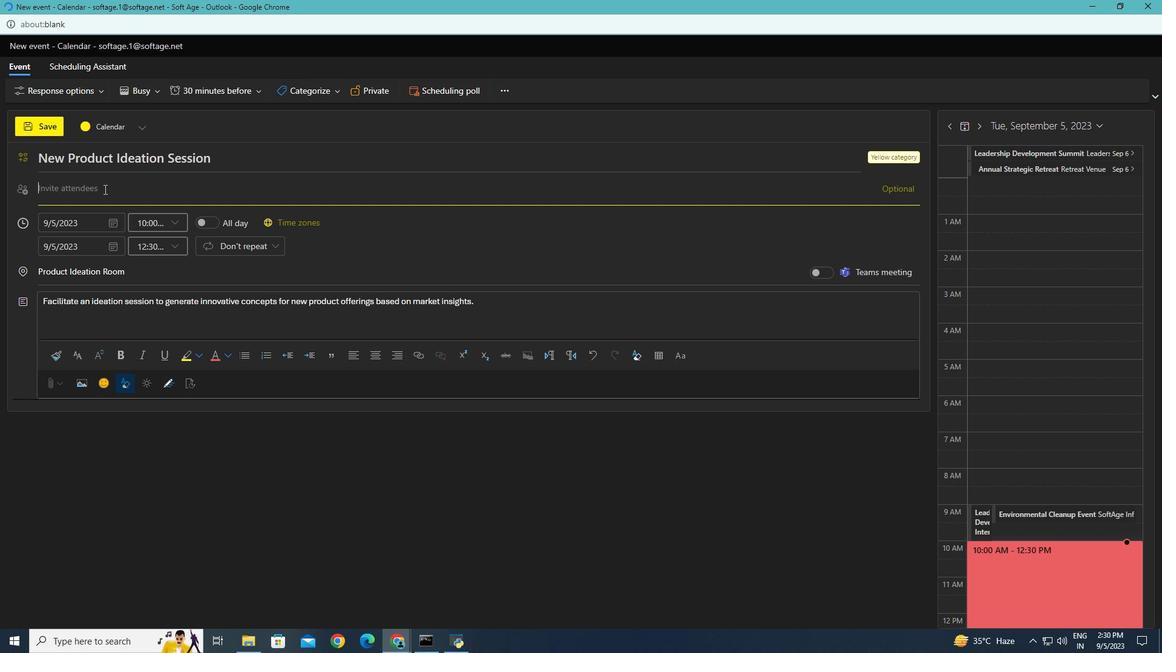 
Action: Key pressed ramu.kumar34<Key.shift_r>@outlook.com<Key.enter><Key.enter>
Screenshot: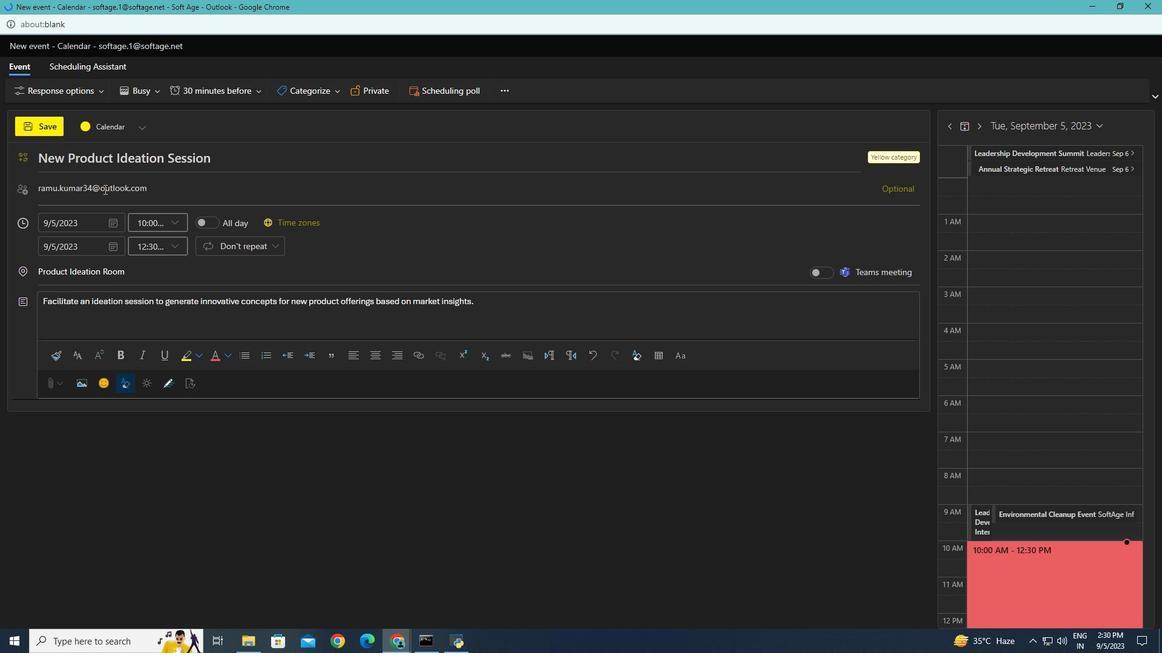 
Action: Mouse moved to (107, 188)
Screenshot: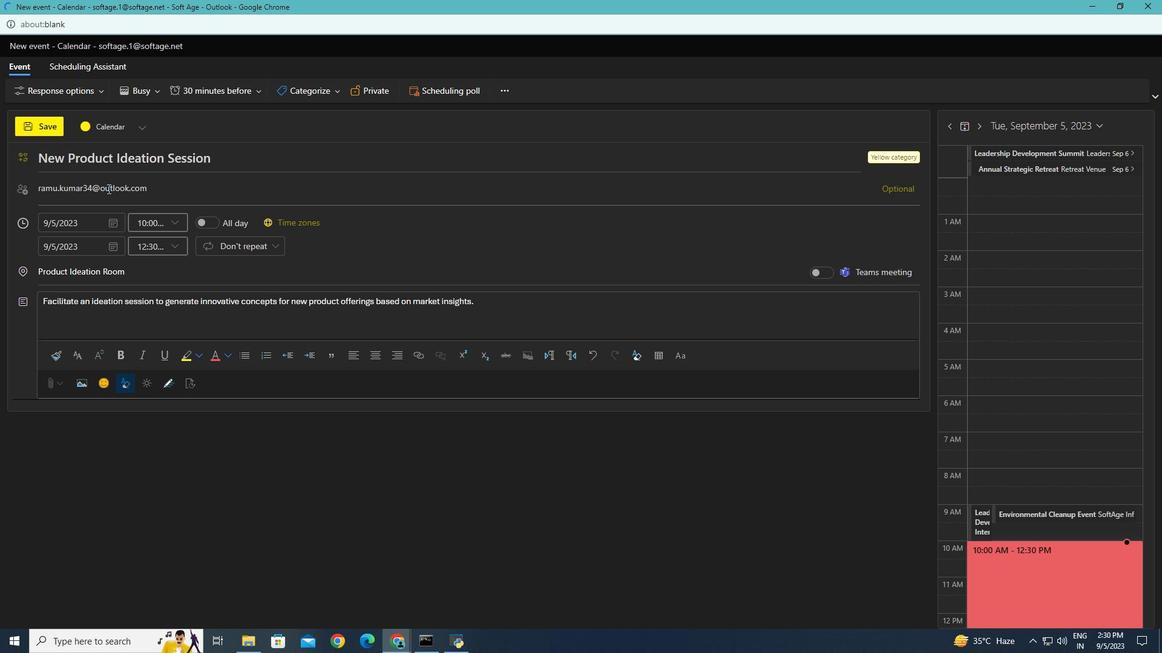 
Action: Key pressed <Key.down>
Screenshot: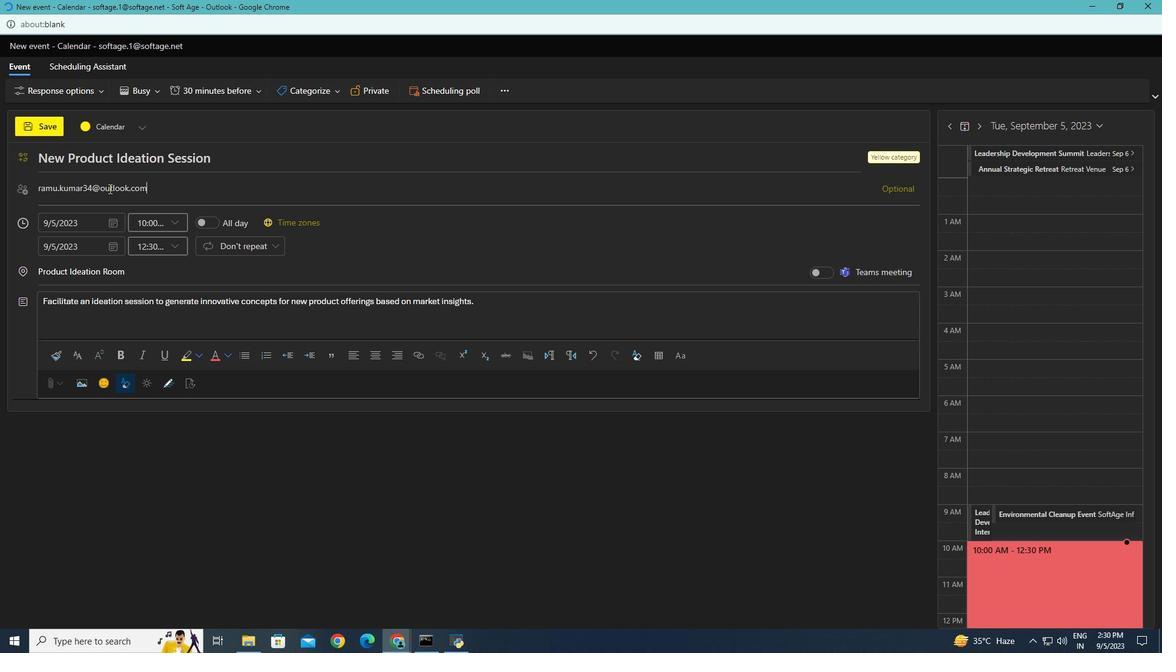 
Action: Mouse moved to (194, 209)
Screenshot: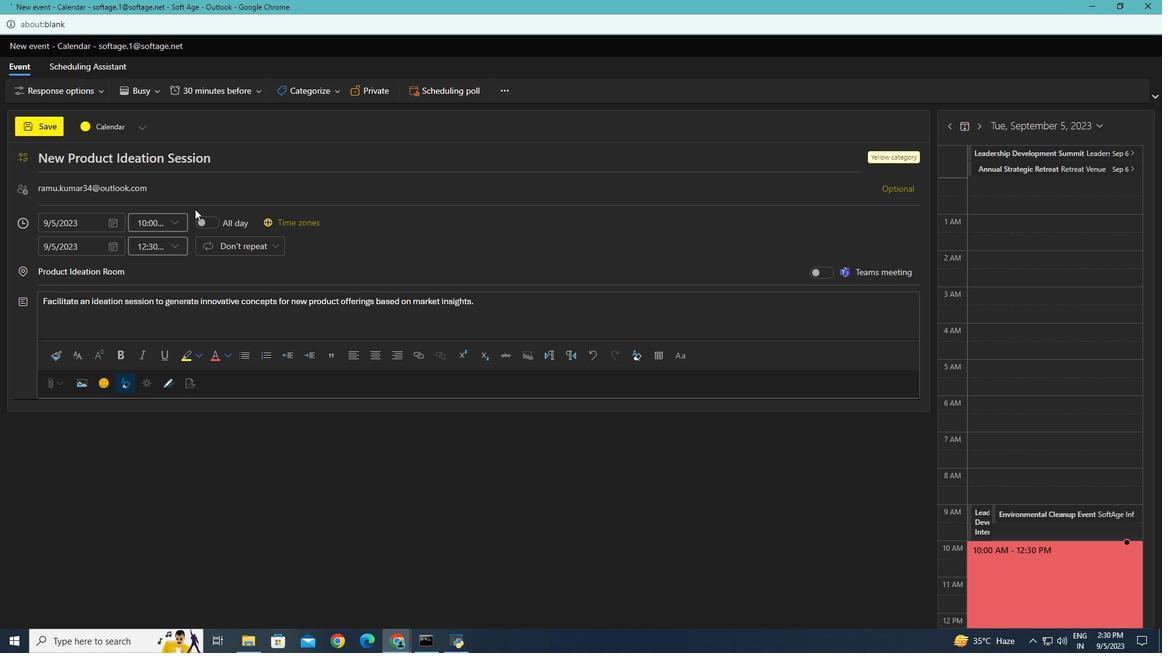 
Action: Key pressed <Key.enter>
Screenshot: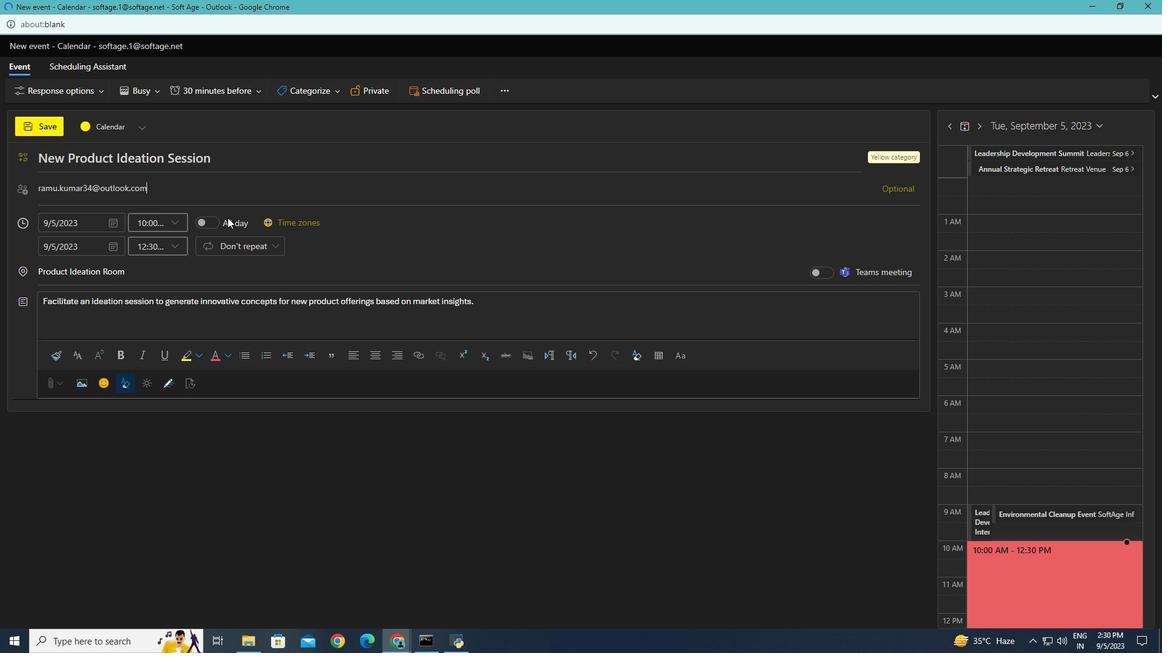 
Action: Mouse moved to (208, 186)
Screenshot: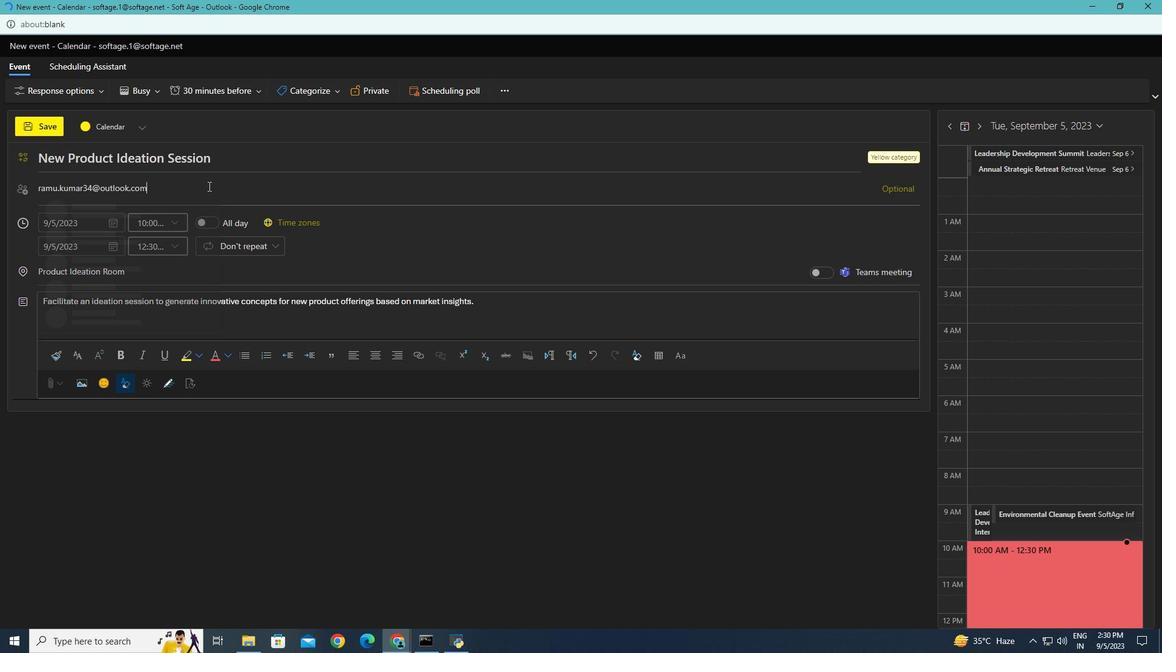
Action: Mouse pressed left at (208, 186)
Screenshot: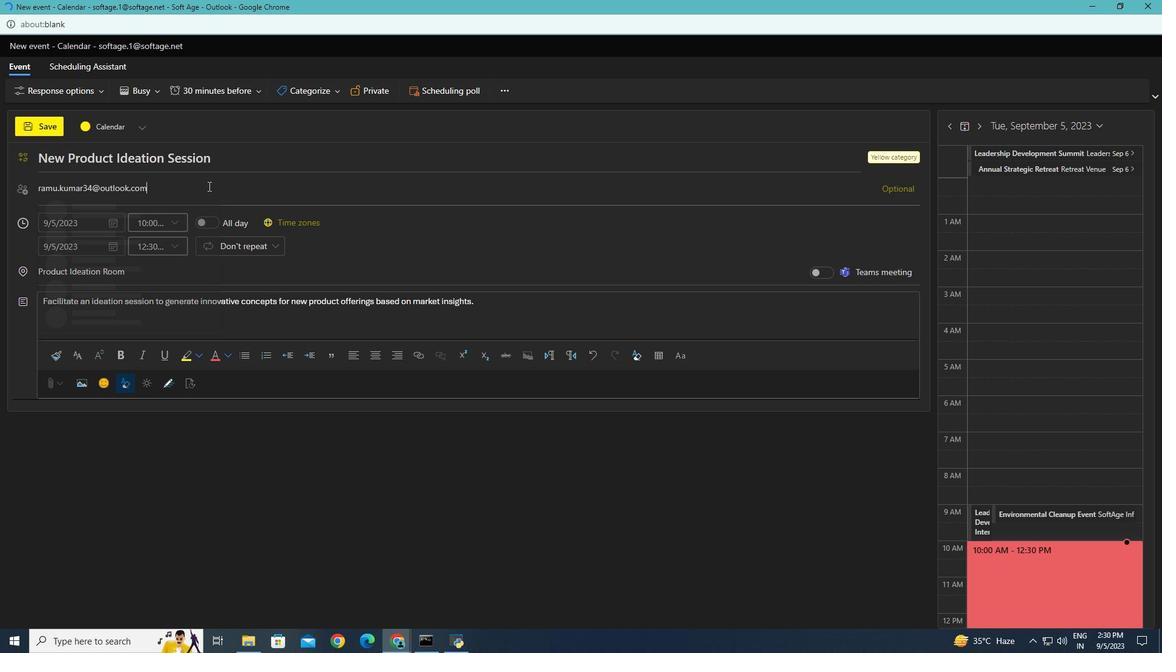 
Action: Mouse moved to (191, 176)
Screenshot: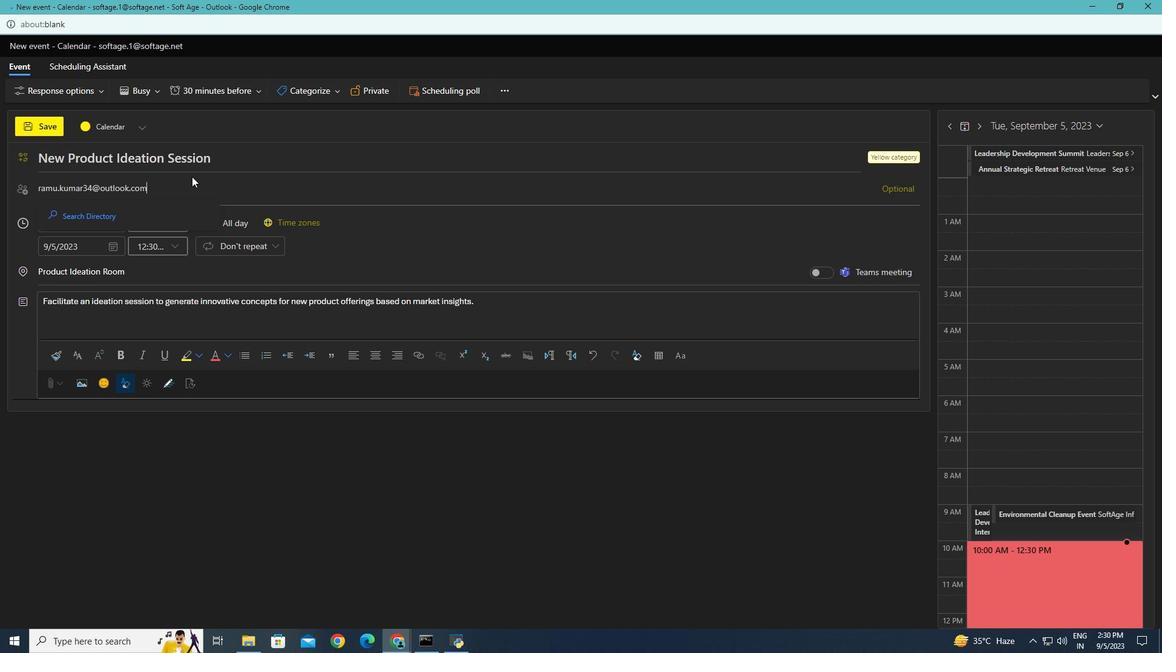 
Action: Key pressed <Key.enter>
Screenshot: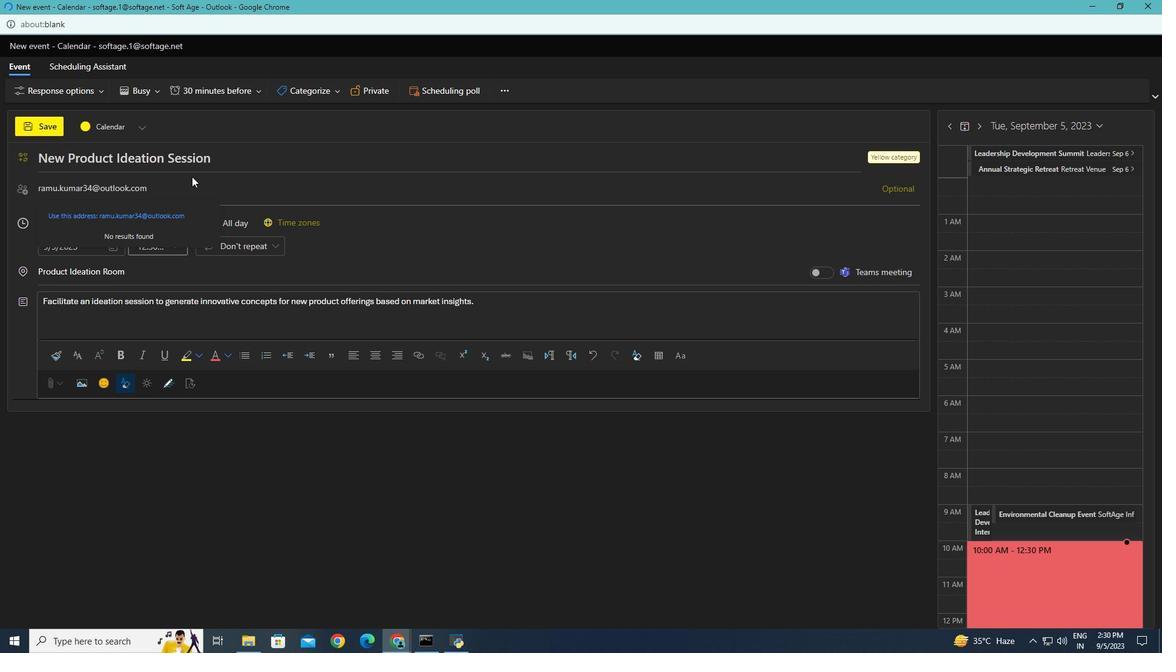 
Action: Mouse moved to (182, 209)
Screenshot: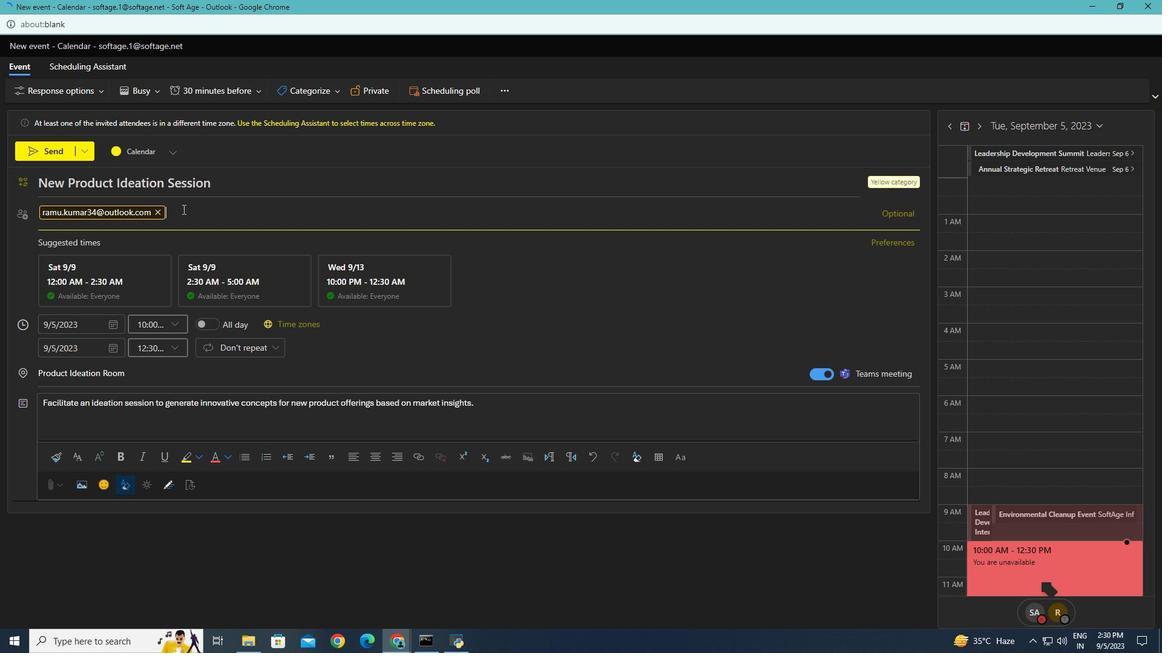 
Action: Mouse pressed left at (182, 209)
Screenshot: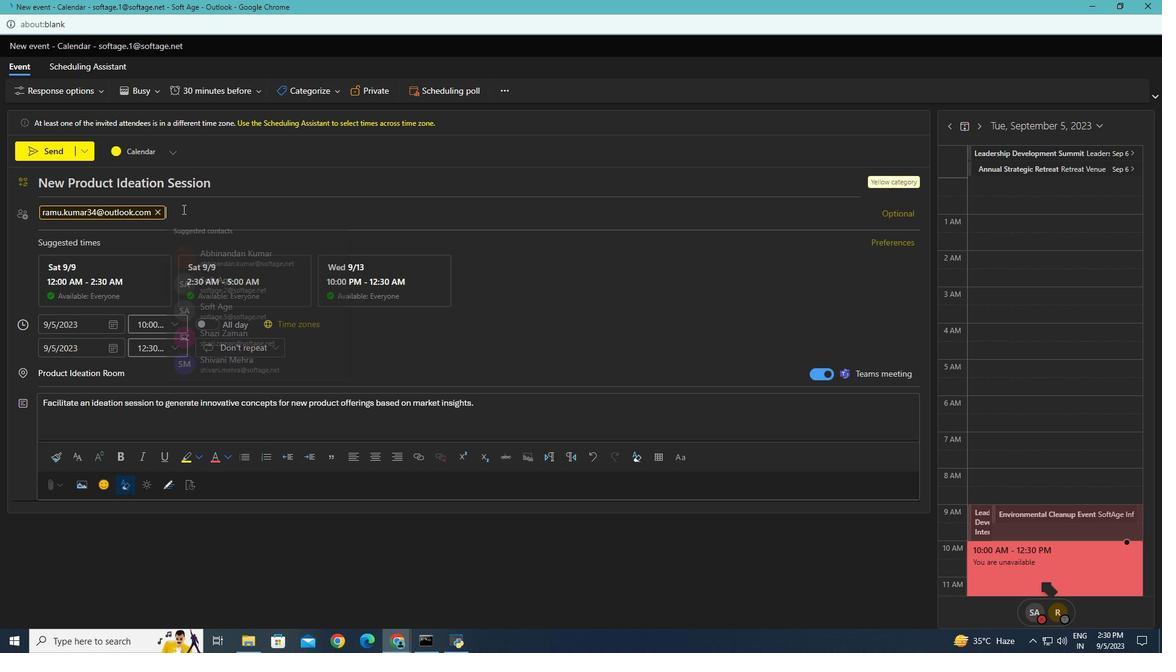 
Action: Key pressed neeraj.sharma6752<Key.shift_r>@outlook.com<Key.enter>
Screenshot: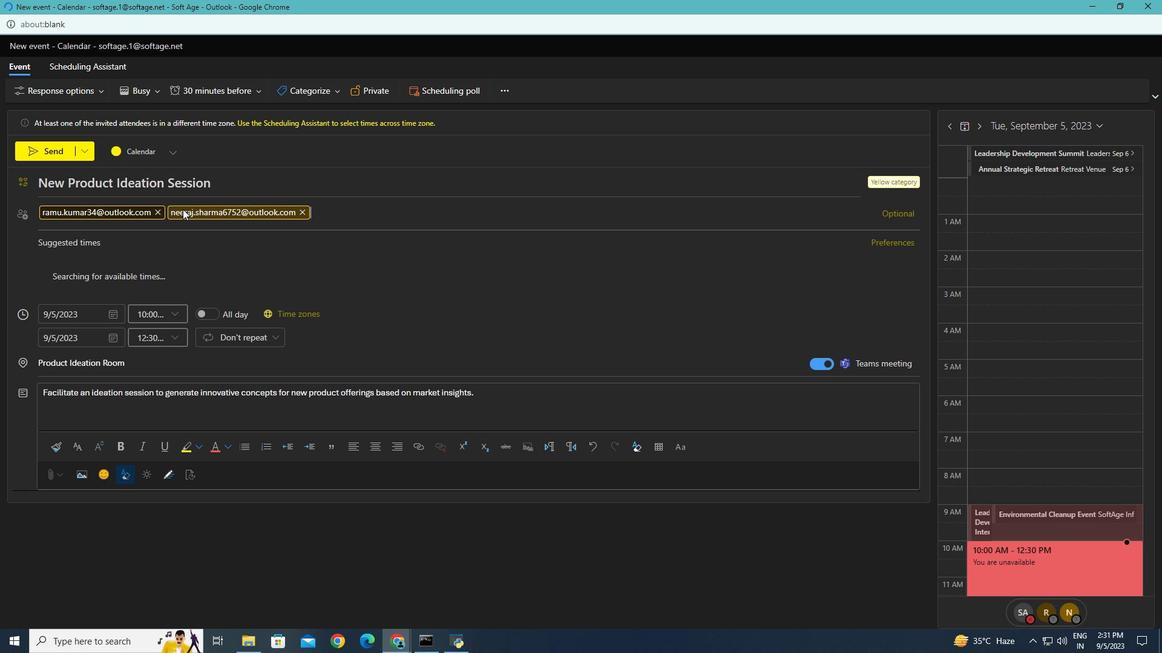 
Action: Mouse moved to (366, 90)
Screenshot: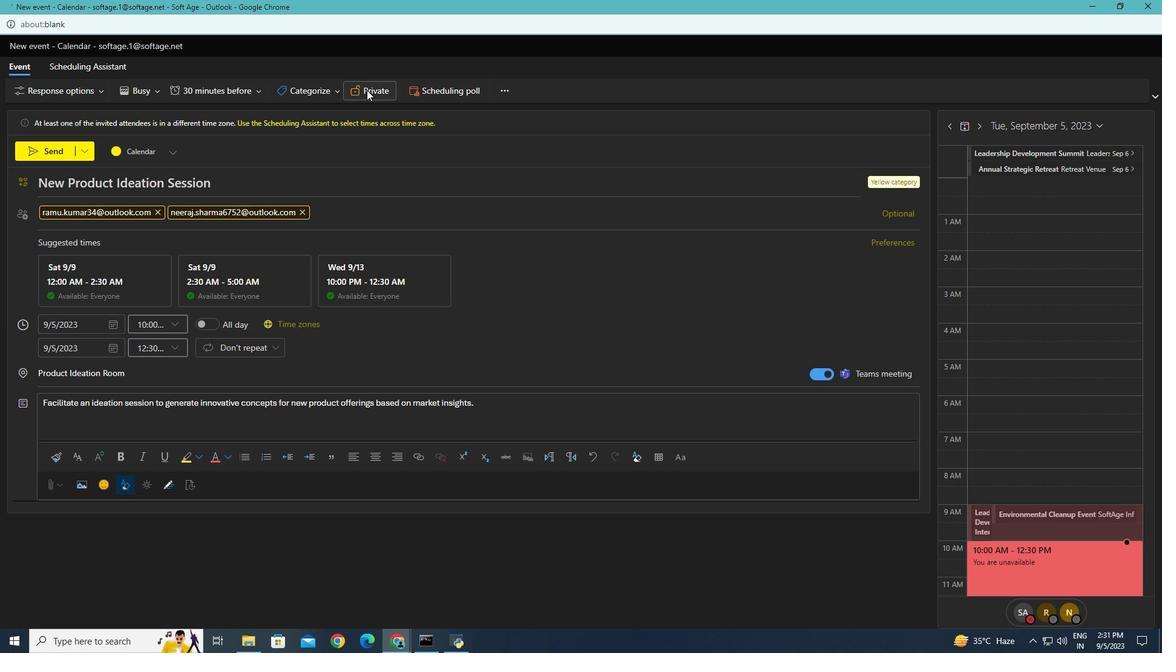 
Action: Mouse pressed left at (366, 90)
Screenshot: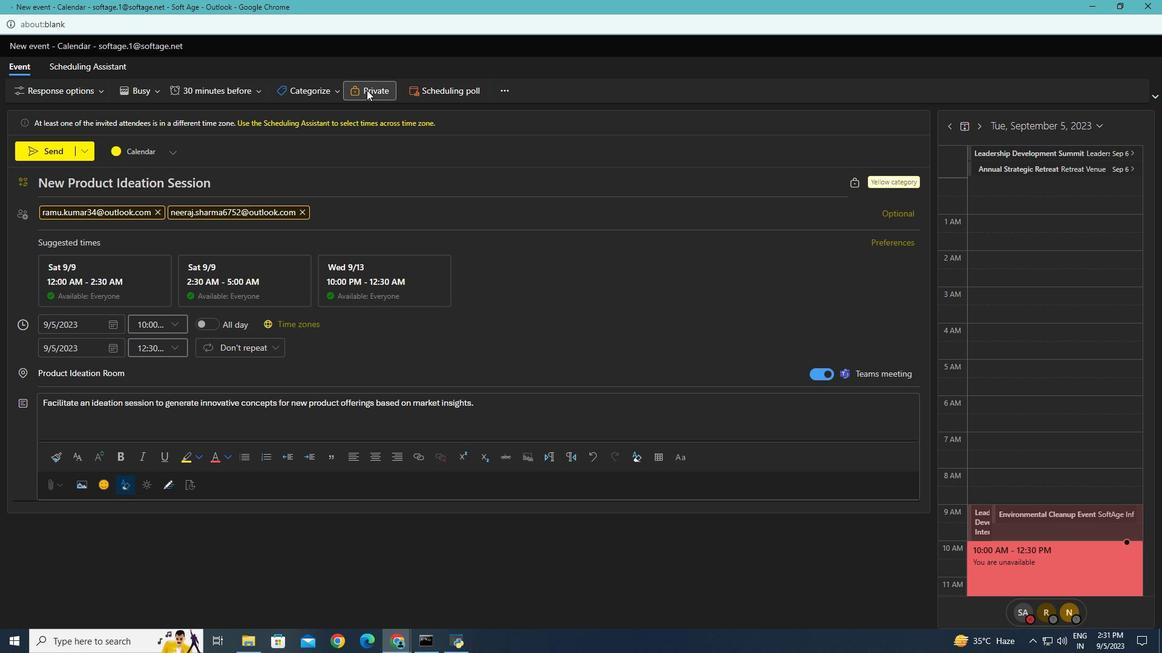 
Action: Mouse moved to (55, 150)
Screenshot: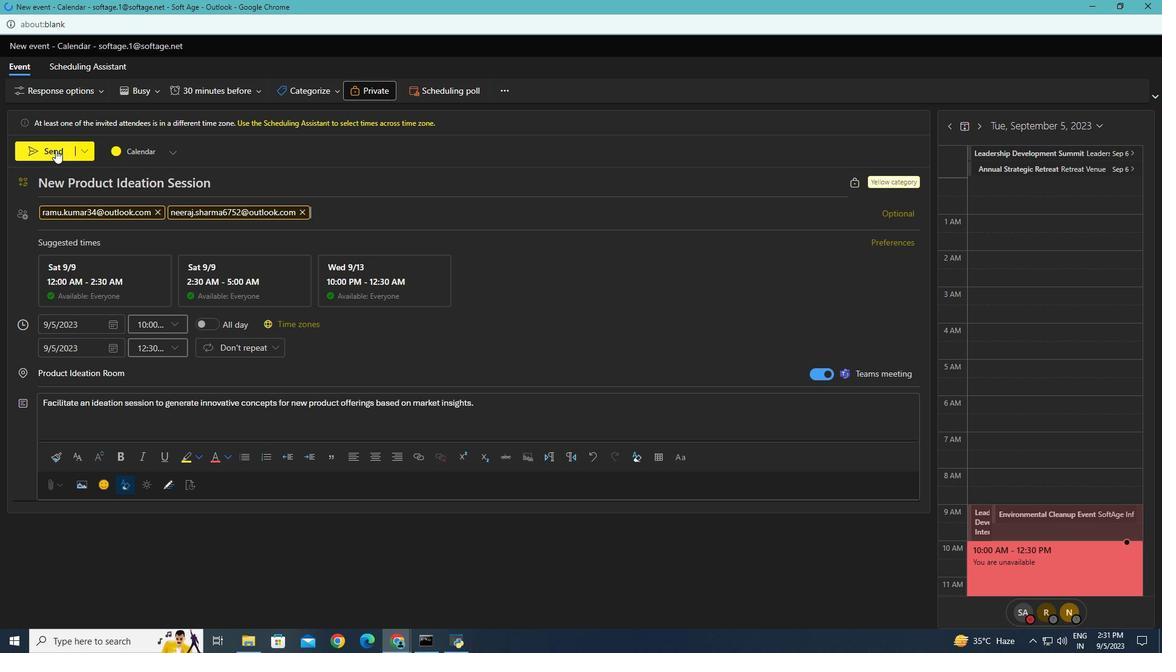 
Action: Mouse pressed left at (55, 150)
Screenshot: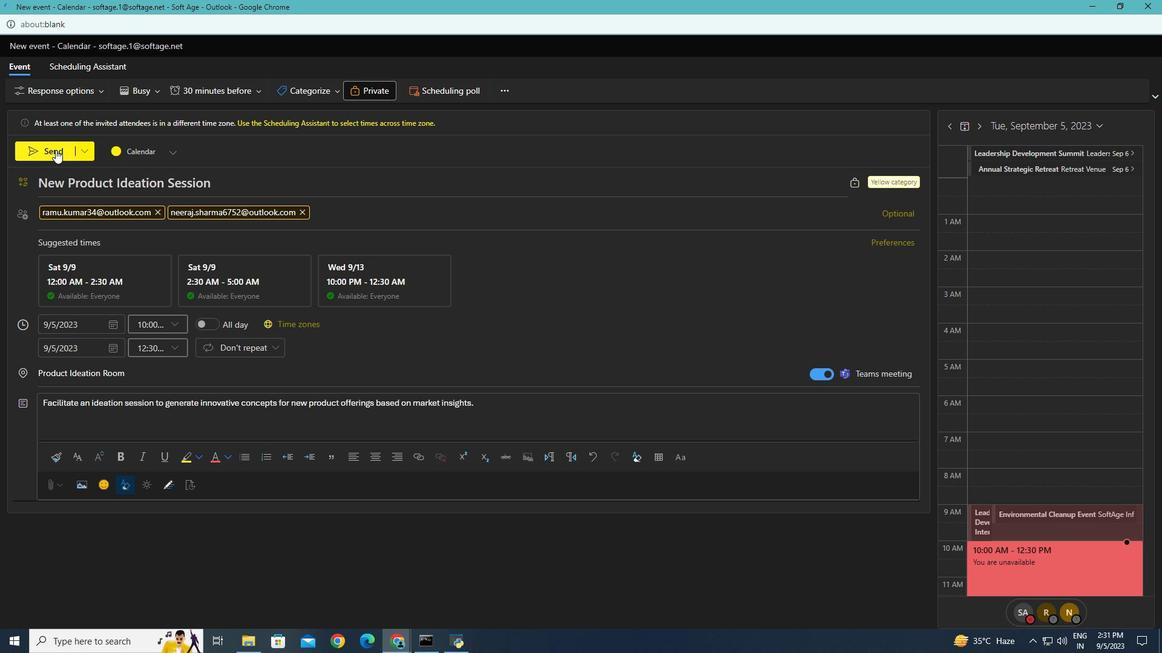 
Action: Mouse moved to (434, 369)
Screenshot: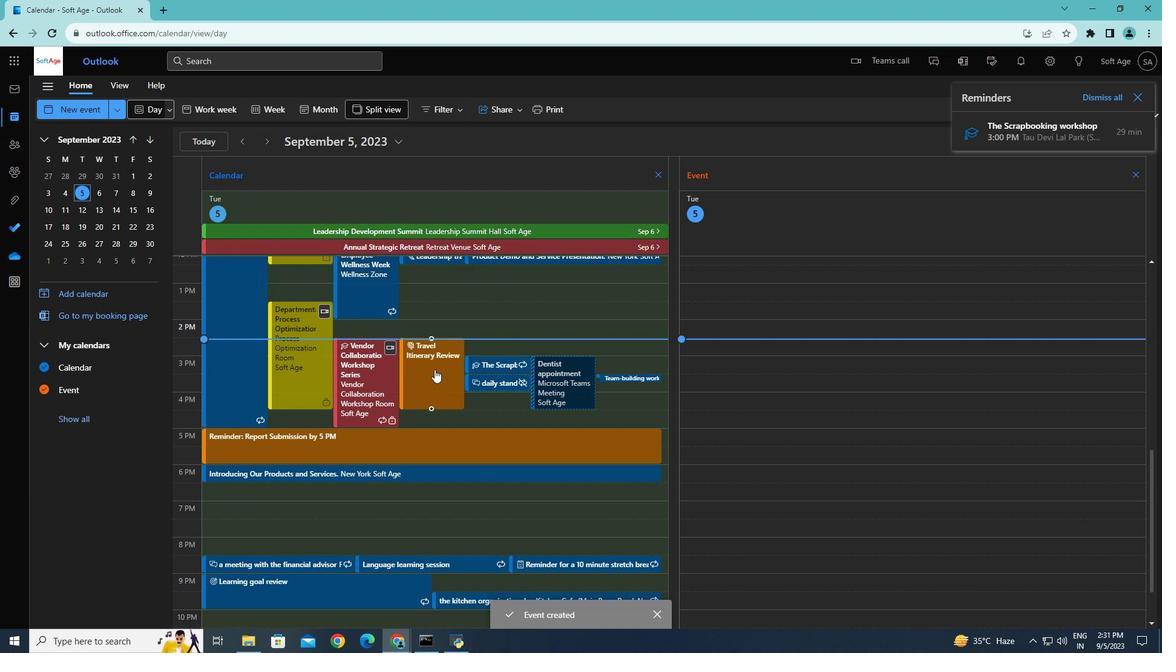 
